 Task: Change the default commit message for squash merging to "Default to pull request title and description".
Action: Mouse moved to (1342, 207)
Screenshot: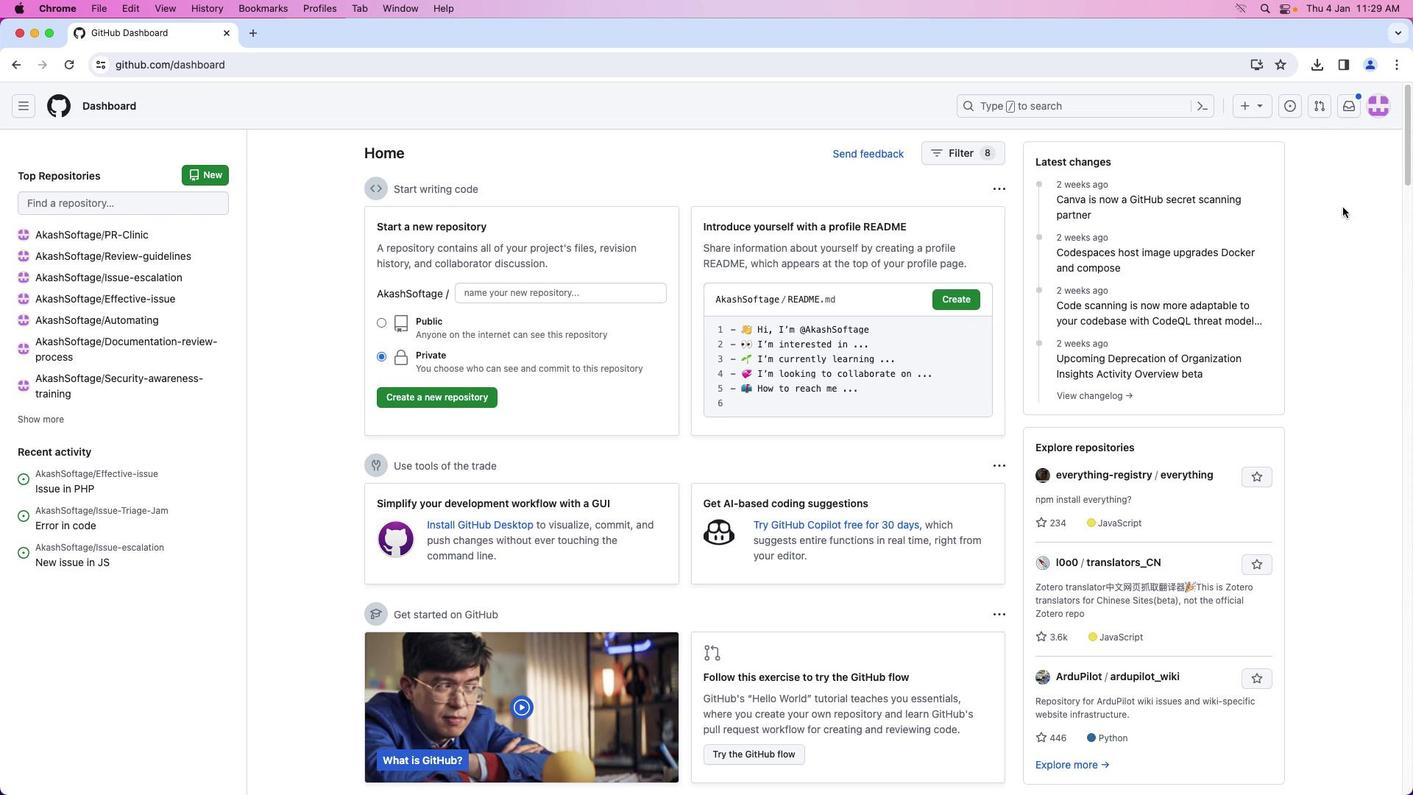 
Action: Mouse pressed left at (1342, 207)
Screenshot: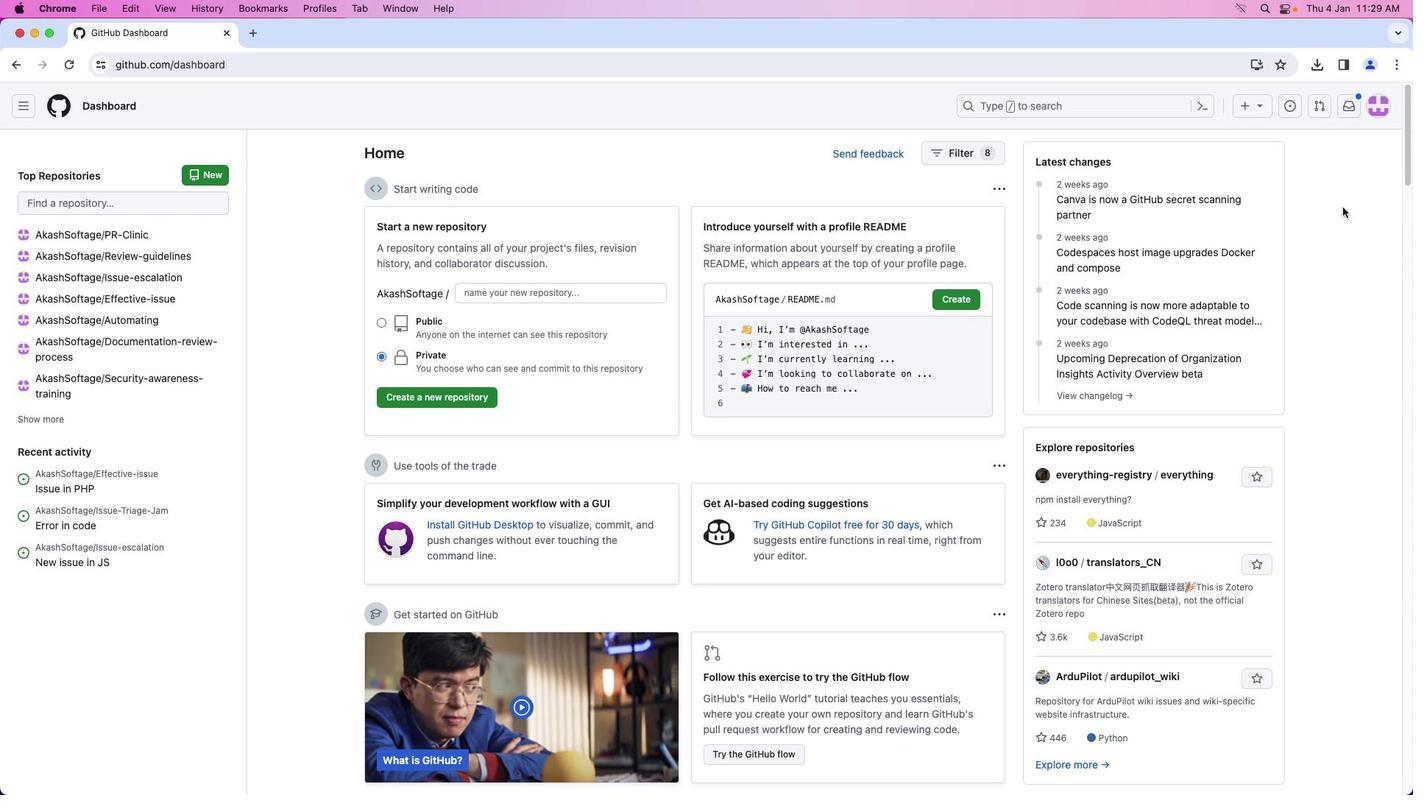 
Action: Mouse moved to (1367, 104)
Screenshot: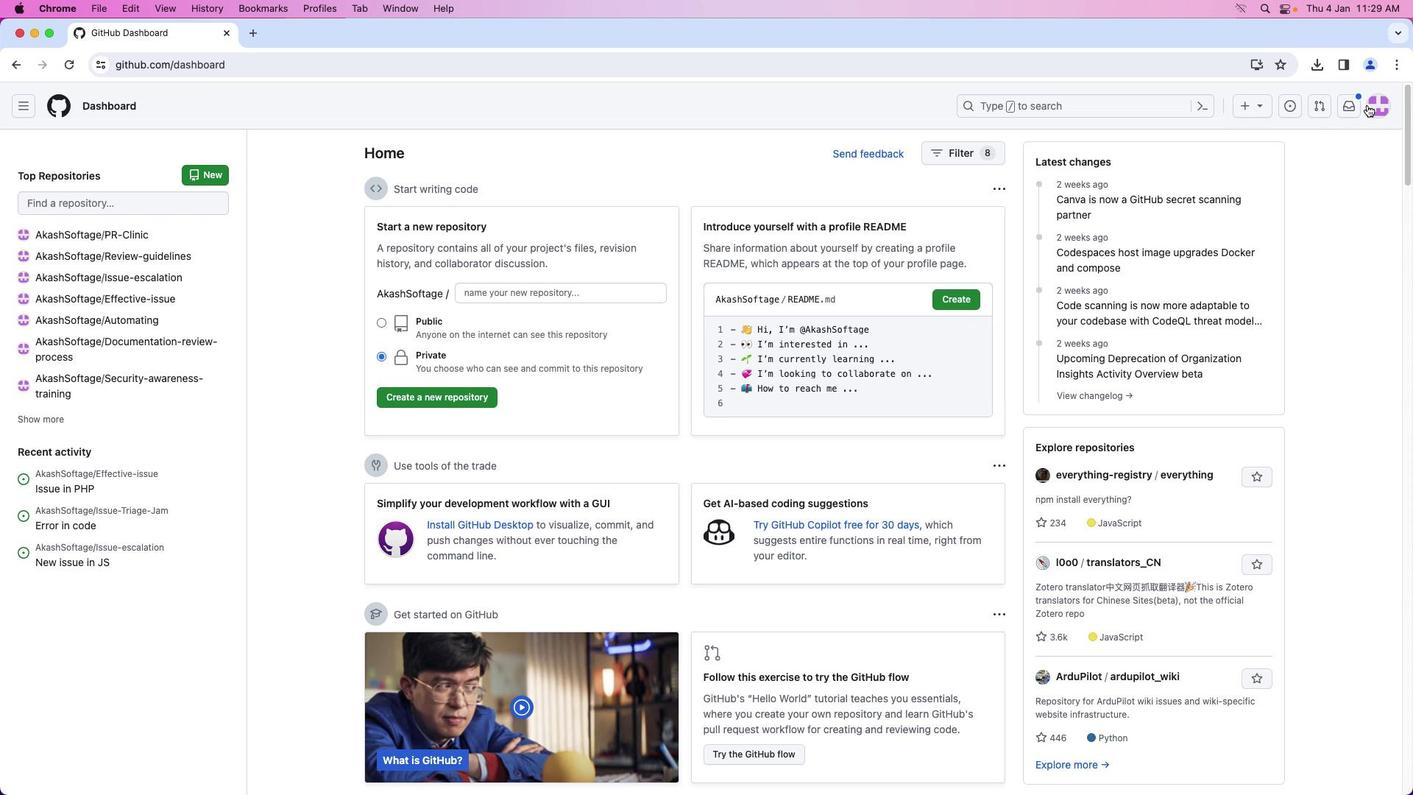 
Action: Mouse pressed left at (1367, 104)
Screenshot: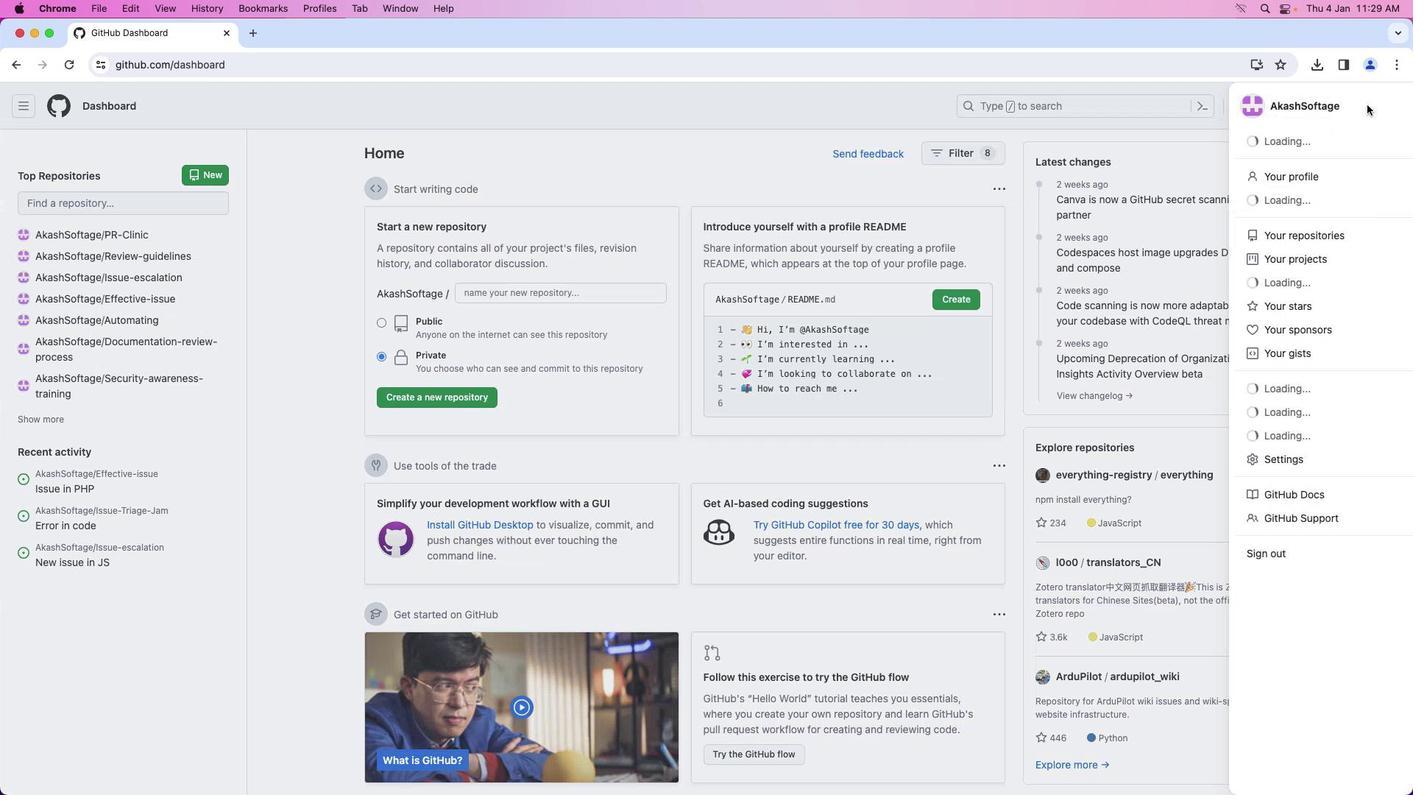 
Action: Mouse moved to (1323, 237)
Screenshot: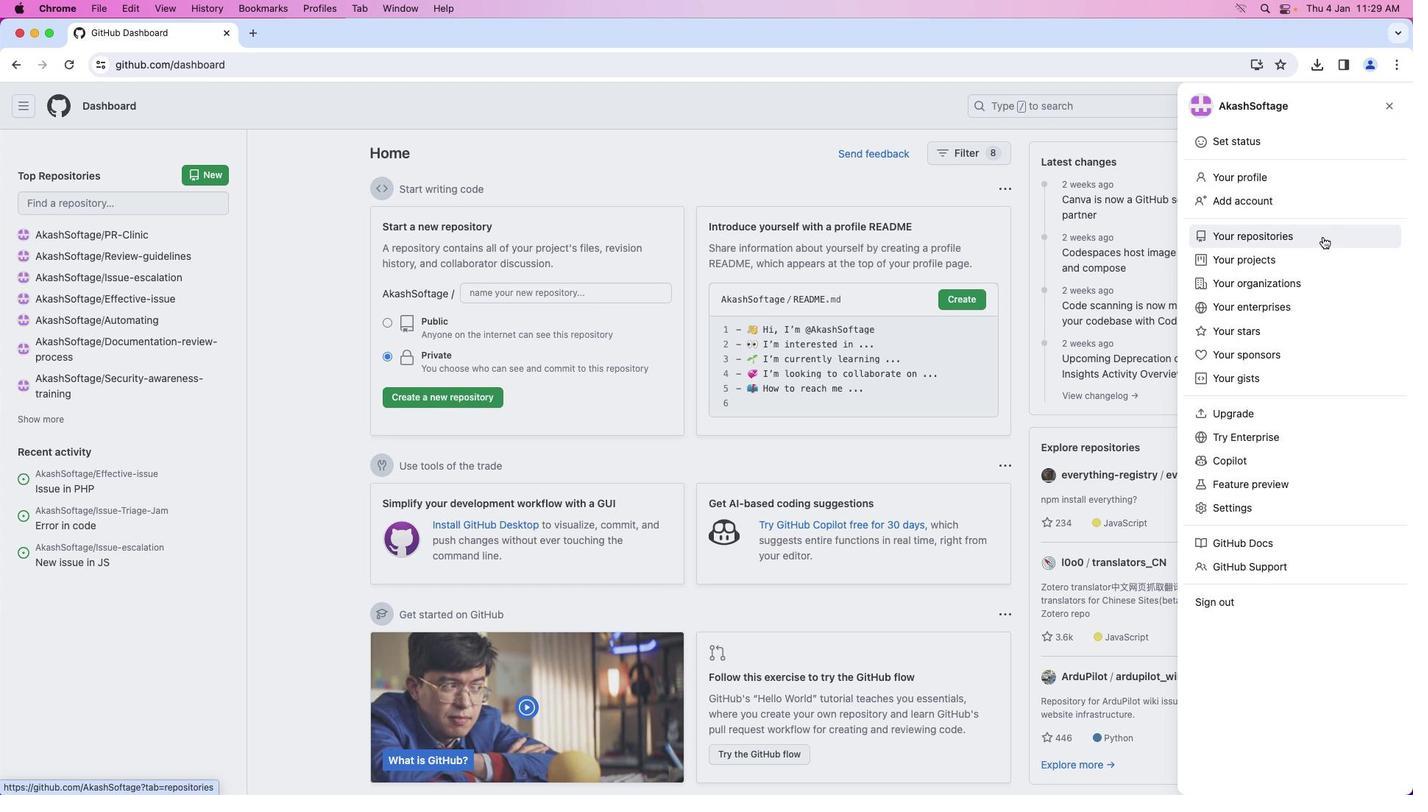 
Action: Mouse pressed left at (1323, 237)
Screenshot: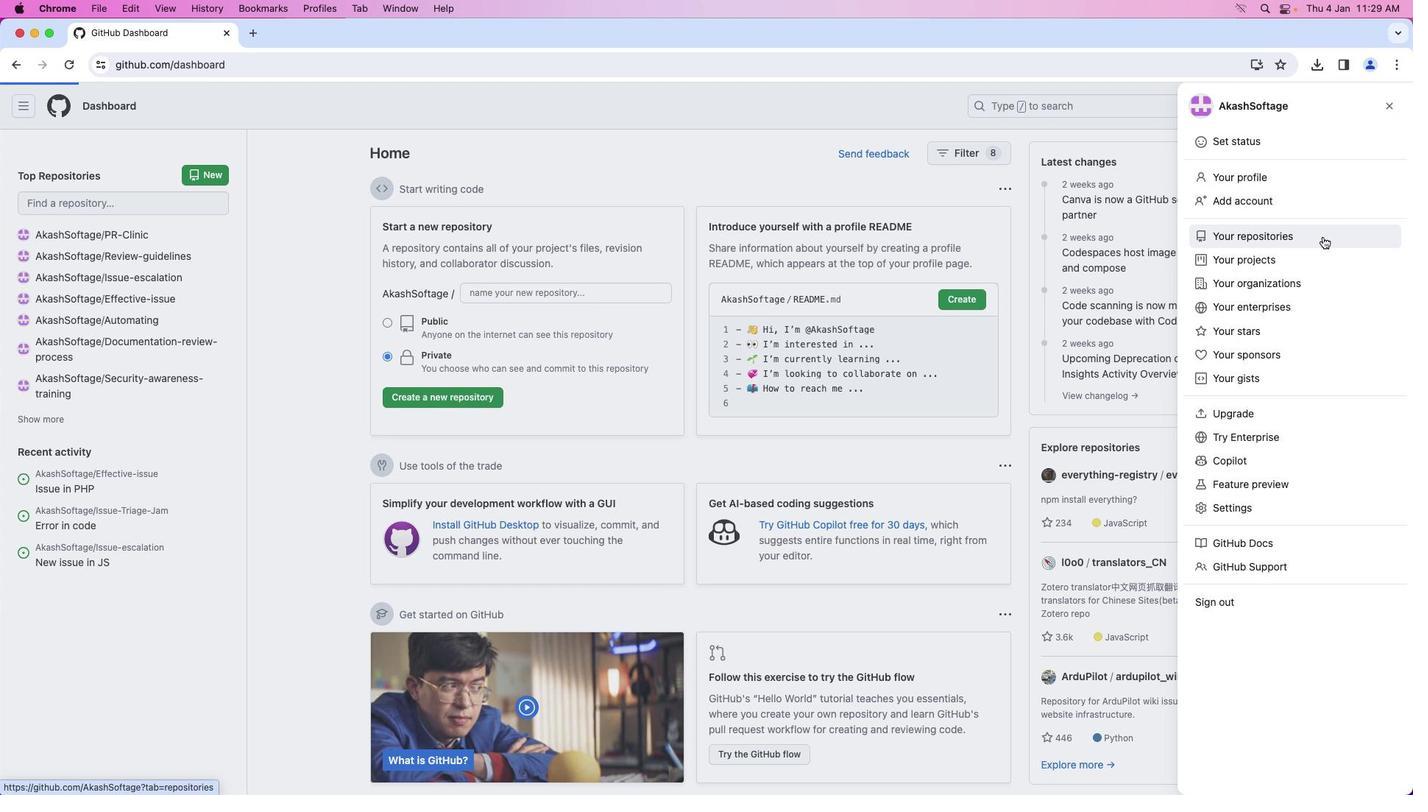
Action: Mouse moved to (490, 242)
Screenshot: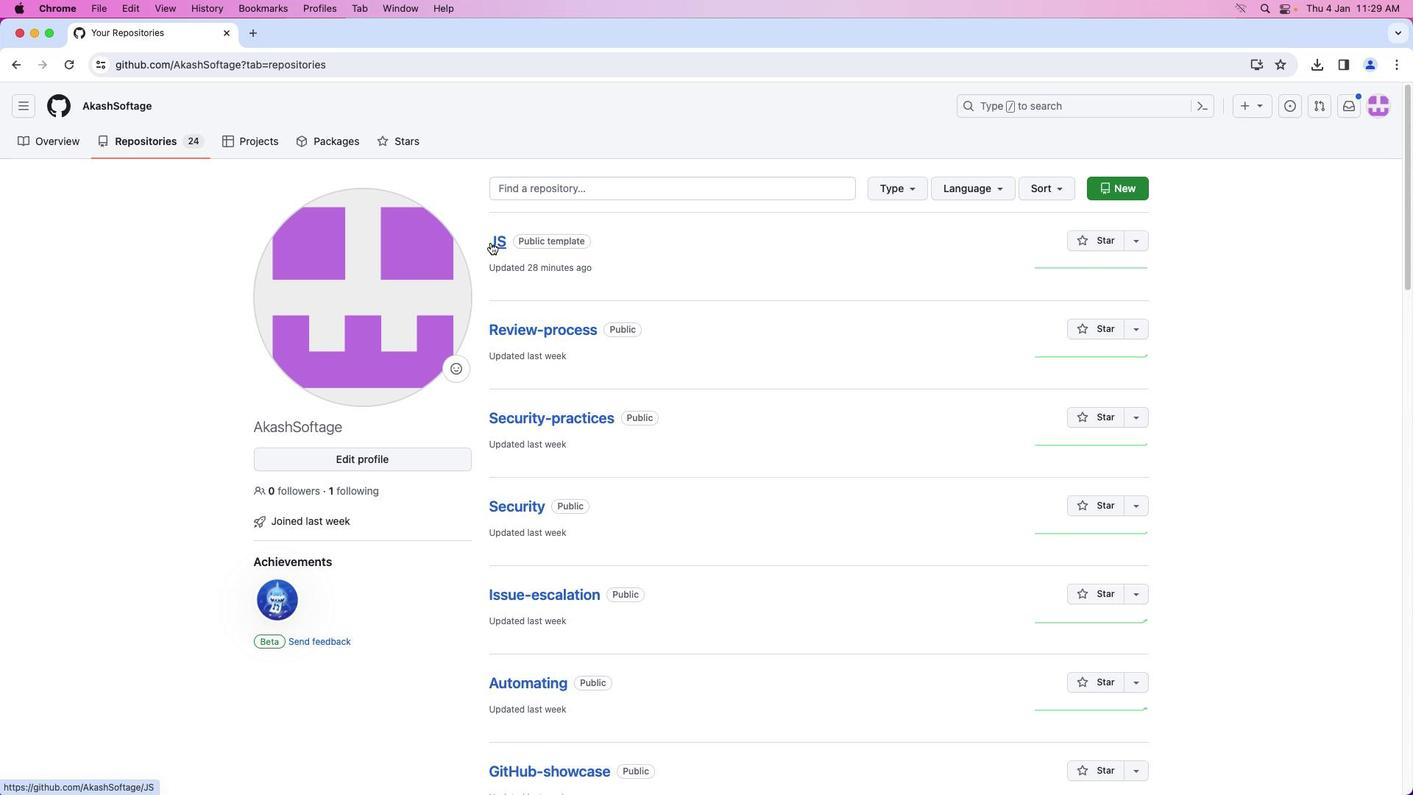 
Action: Mouse pressed left at (490, 242)
Screenshot: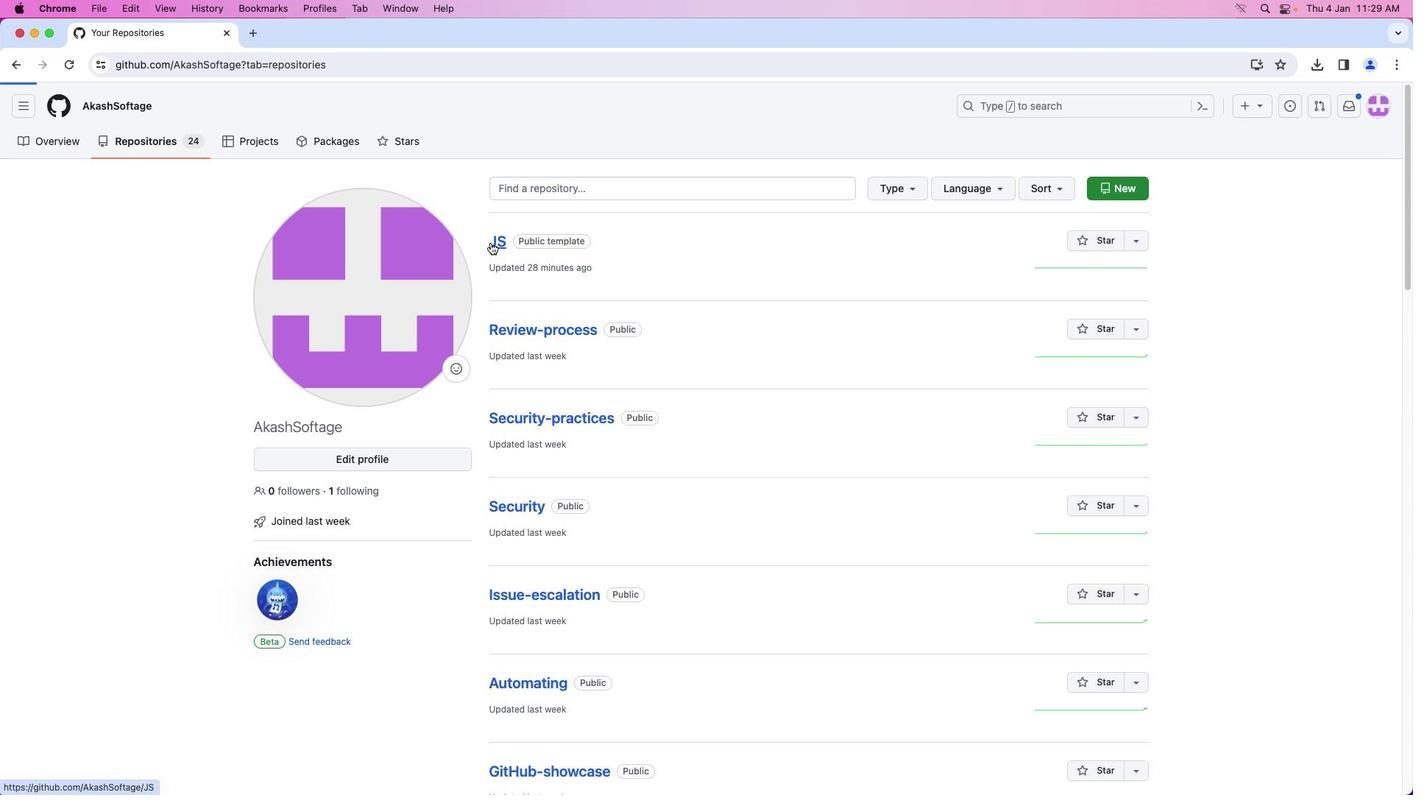
Action: Mouse moved to (725, 139)
Screenshot: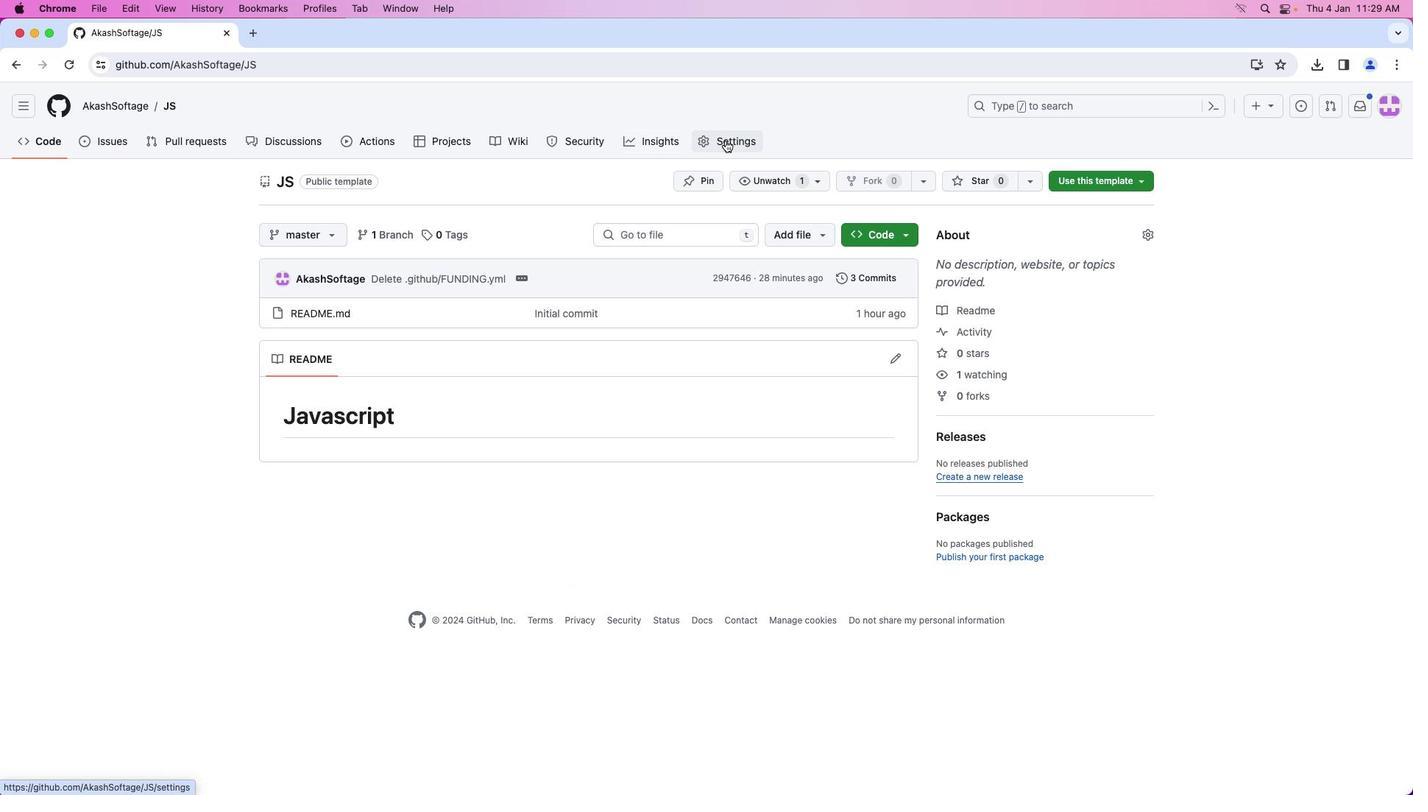 
Action: Mouse pressed left at (725, 139)
Screenshot: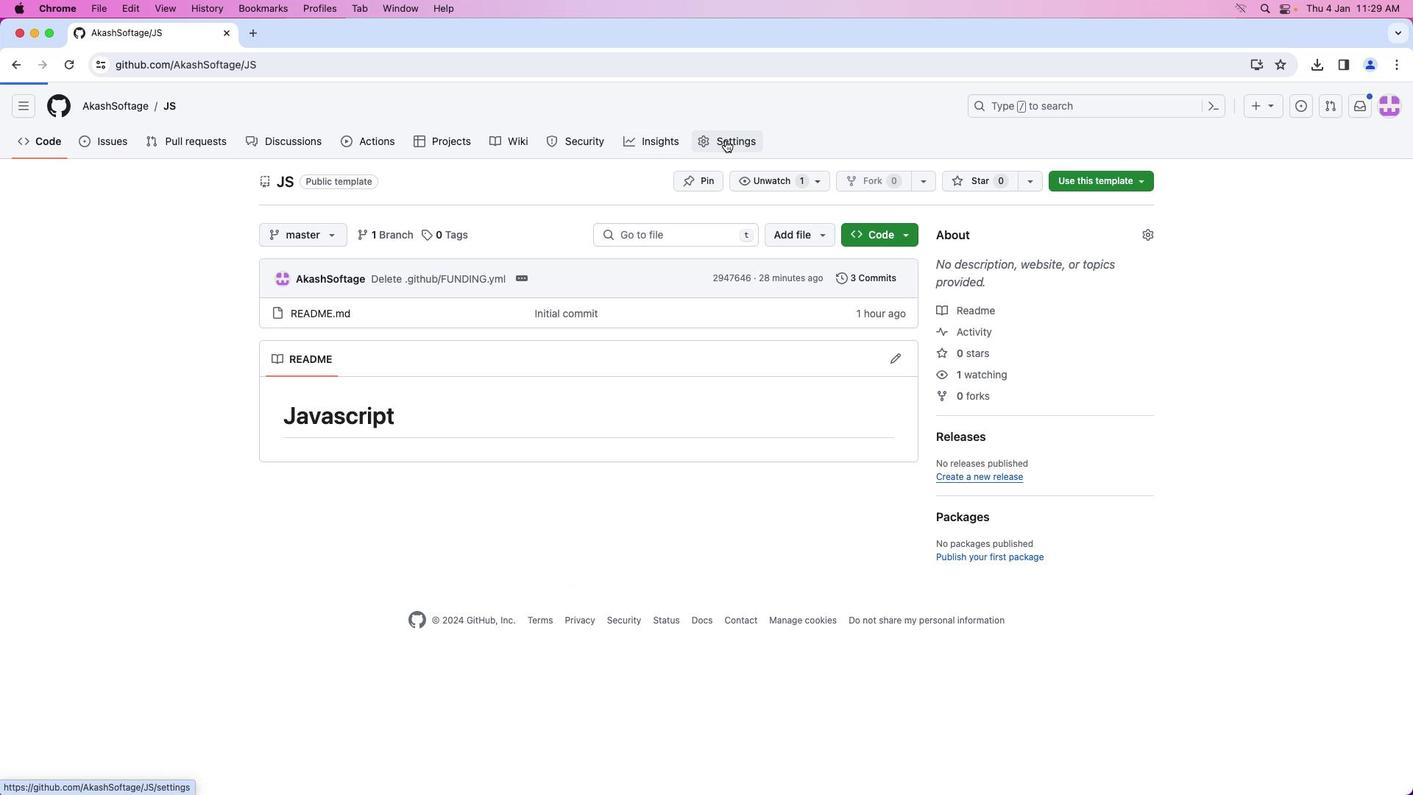
Action: Mouse moved to (586, 268)
Screenshot: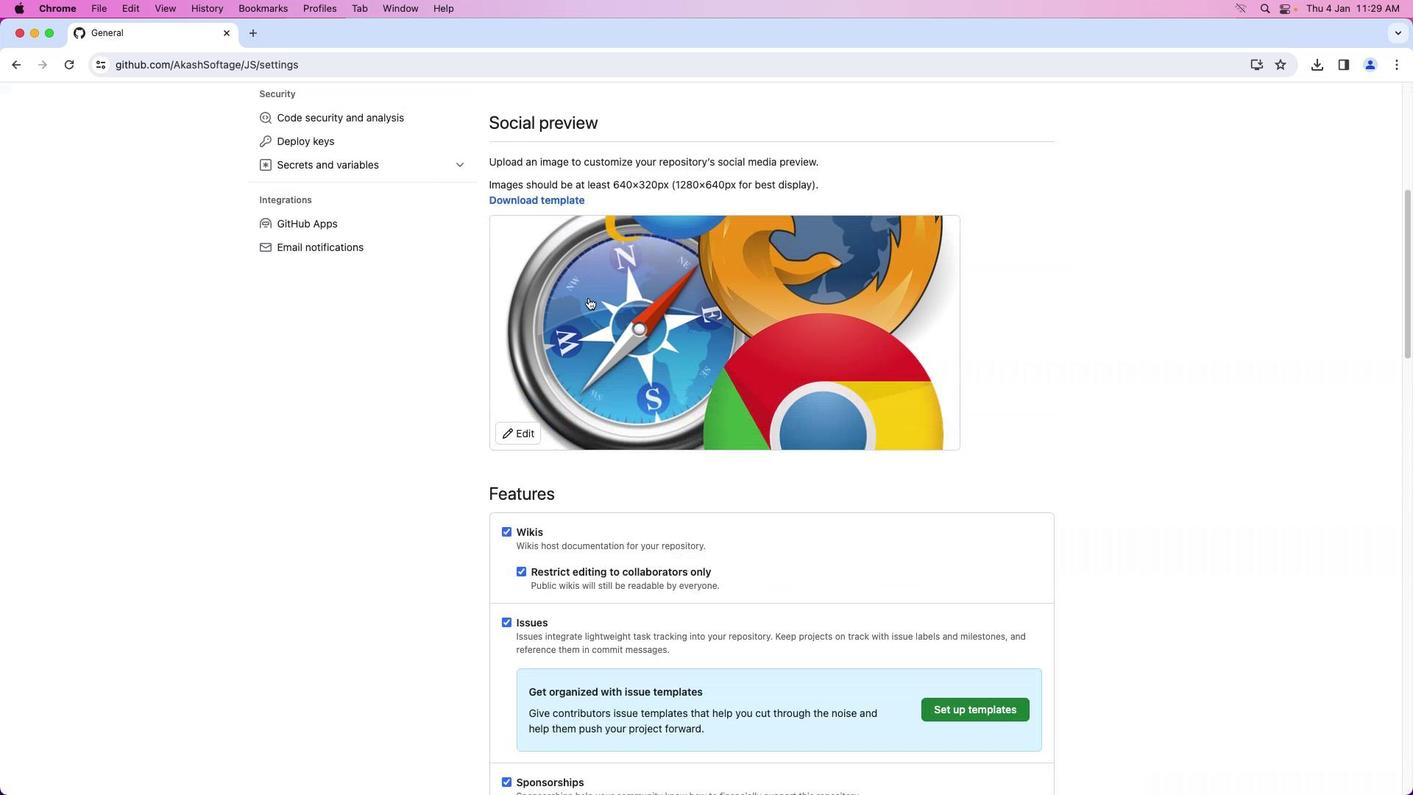 
Action: Mouse scrolled (586, 268) with delta (0, 0)
Screenshot: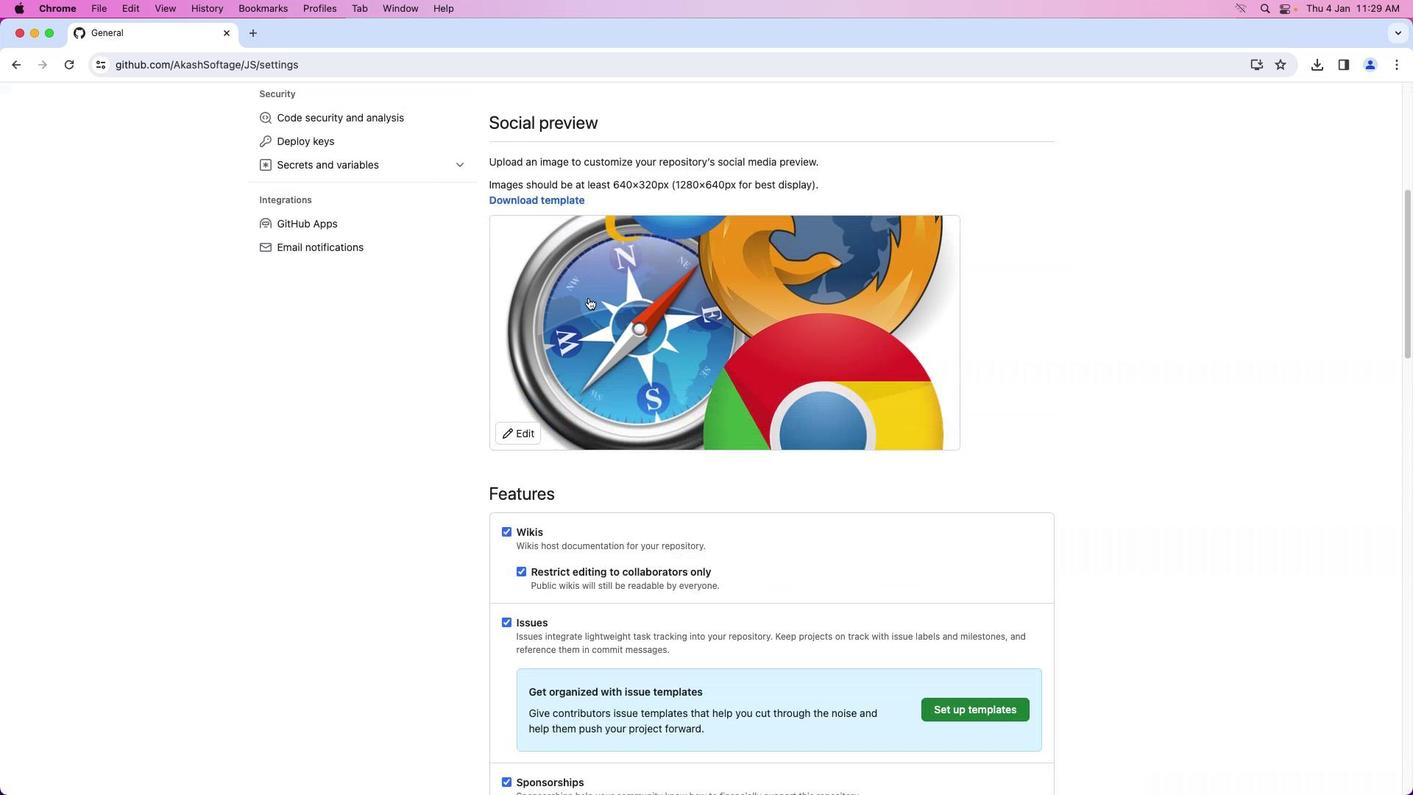 
Action: Mouse moved to (589, 280)
Screenshot: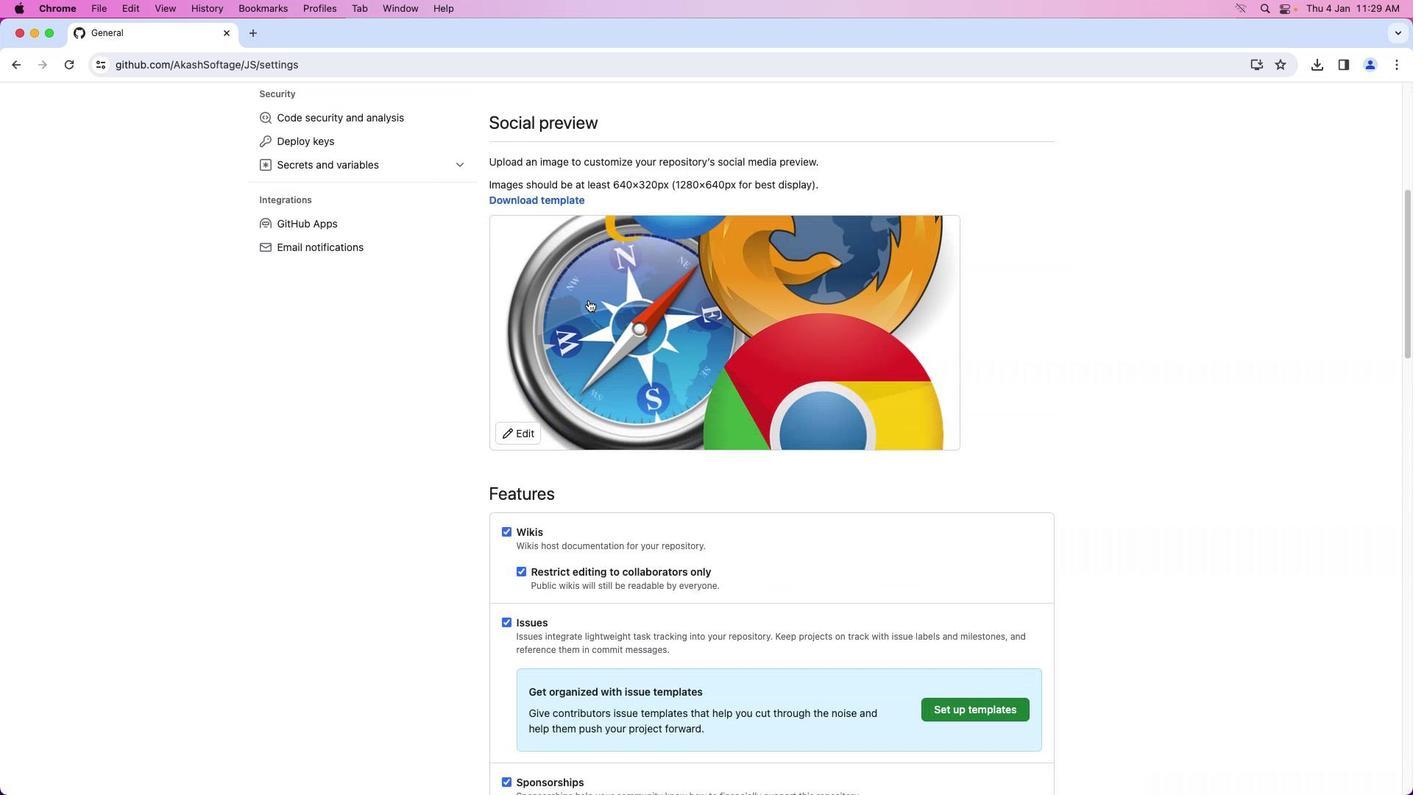 
Action: Mouse scrolled (589, 280) with delta (0, 0)
Screenshot: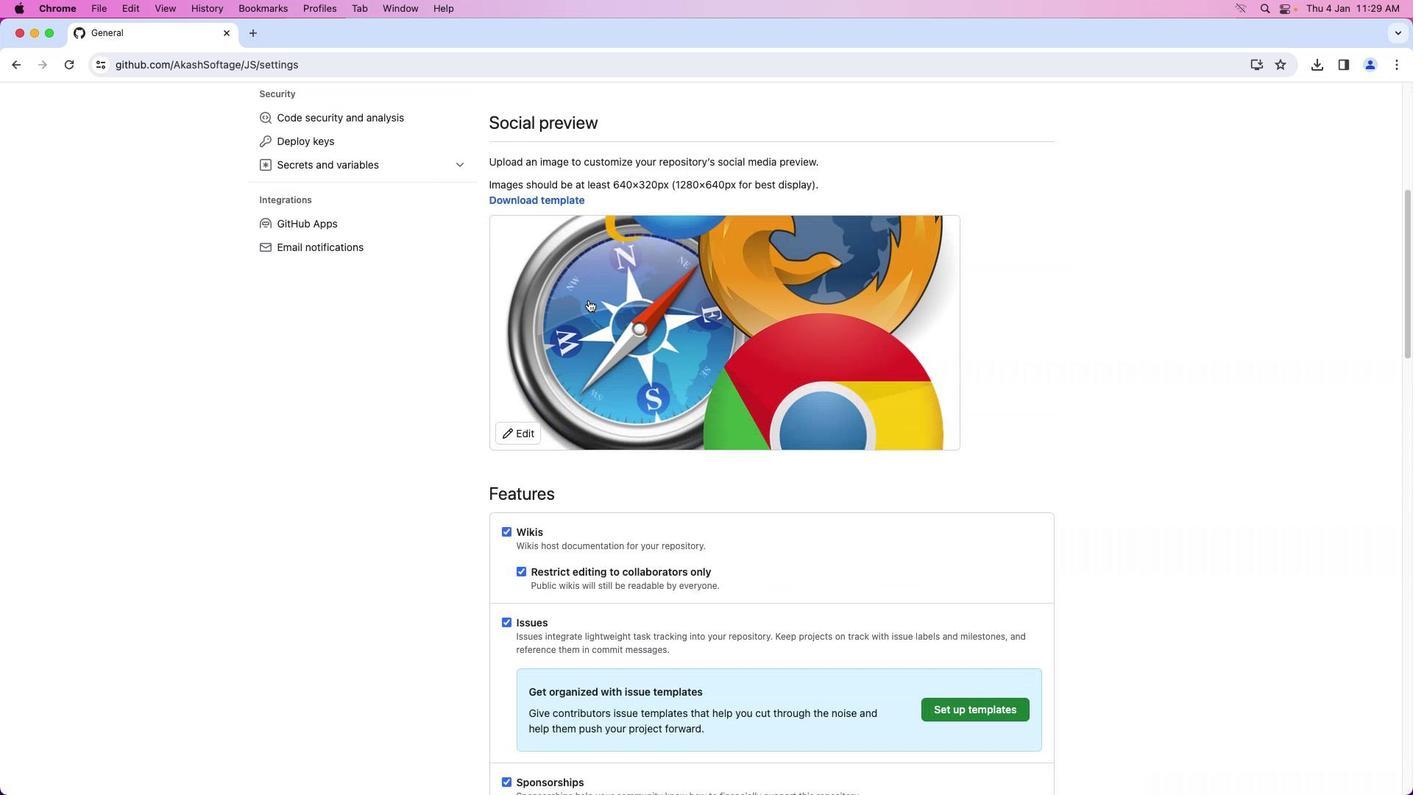 
Action: Mouse moved to (589, 281)
Screenshot: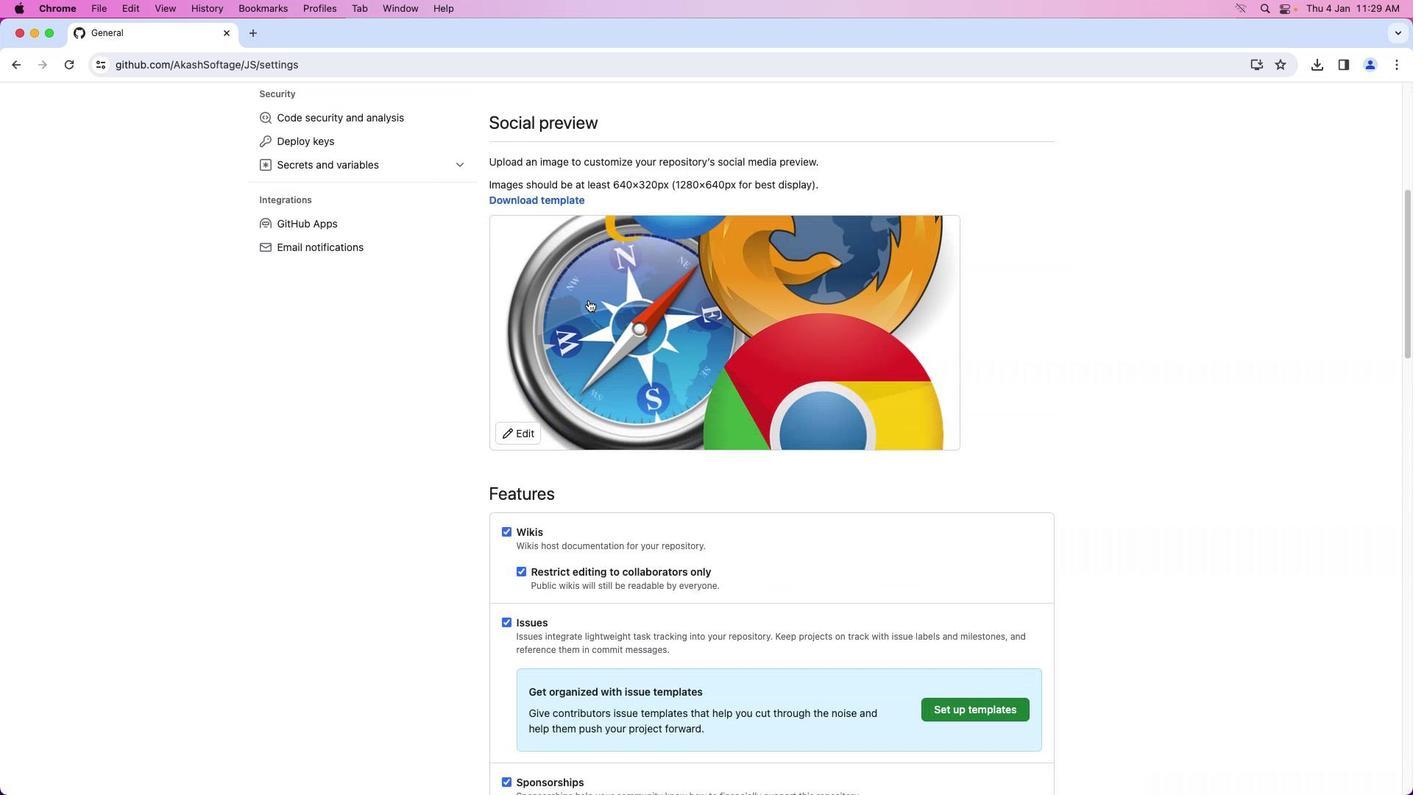 
Action: Mouse scrolled (589, 281) with delta (0, -2)
Screenshot: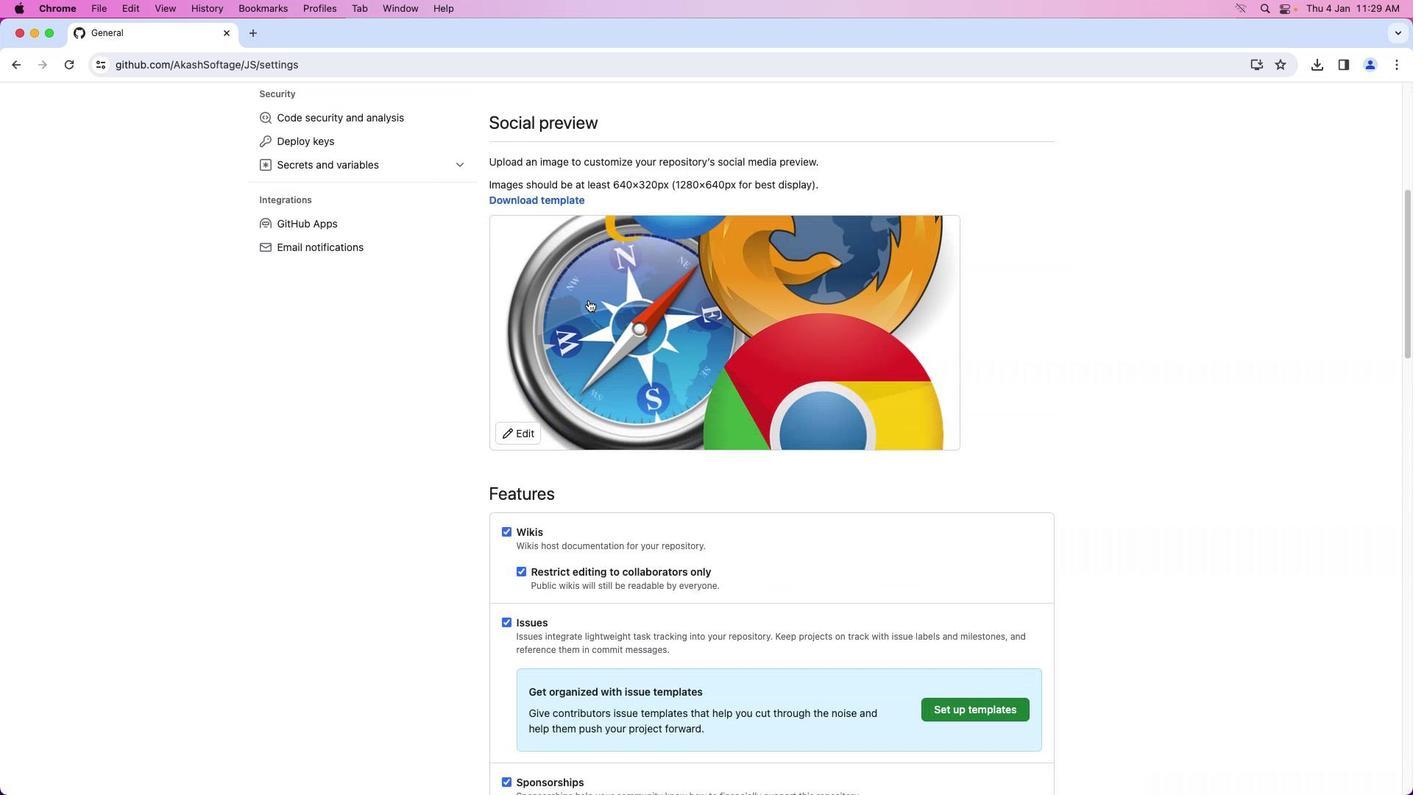 
Action: Mouse moved to (589, 281)
Screenshot: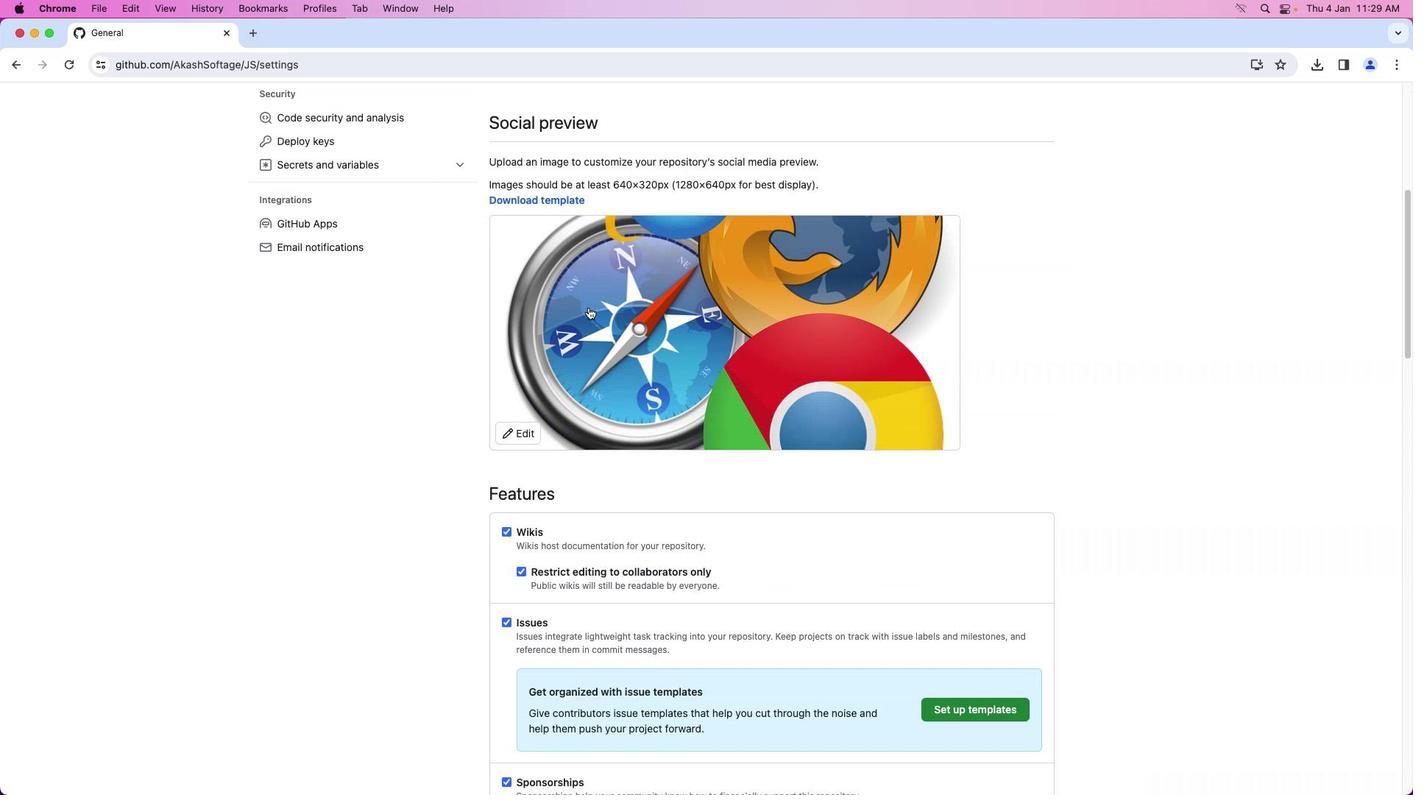 
Action: Mouse scrolled (589, 281) with delta (0, -2)
Screenshot: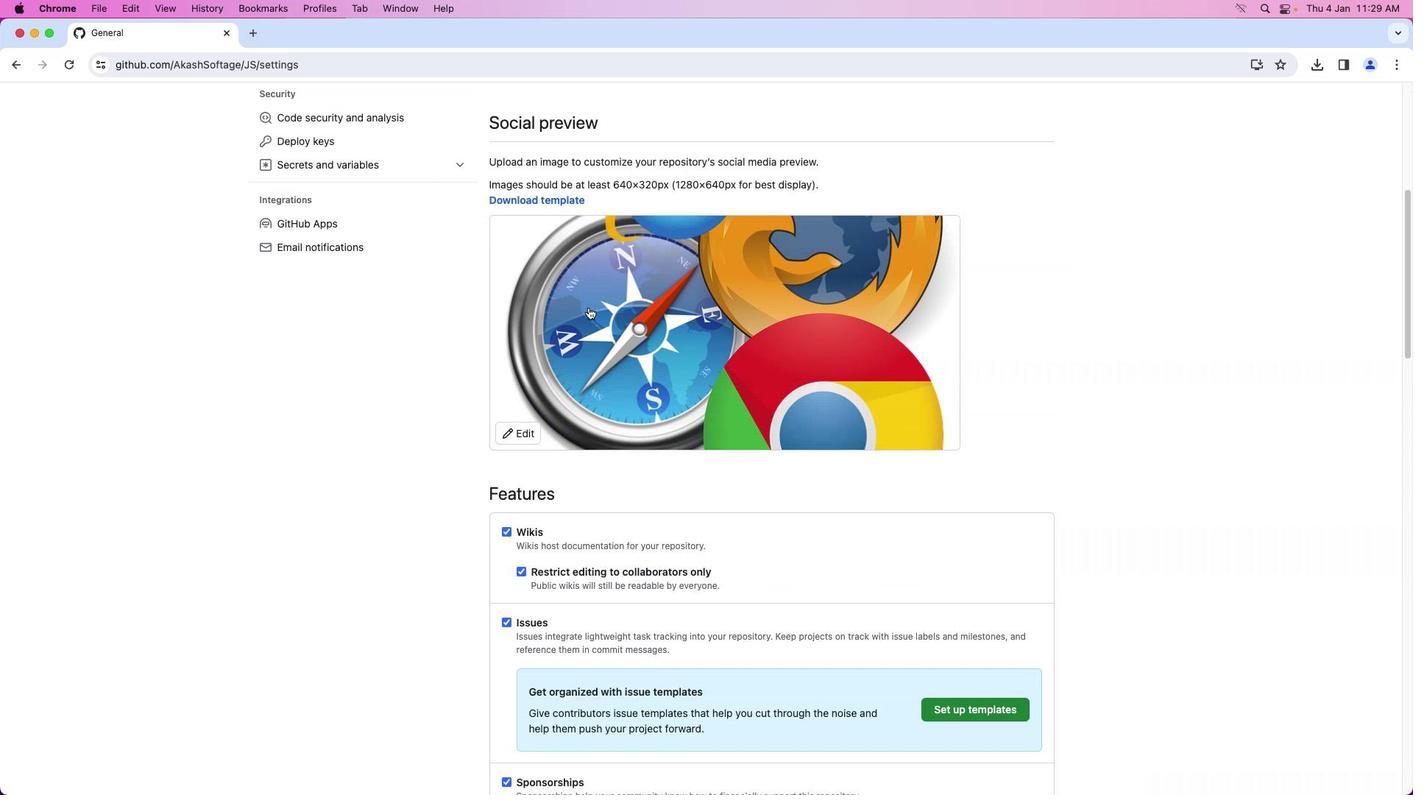 
Action: Mouse moved to (589, 281)
Screenshot: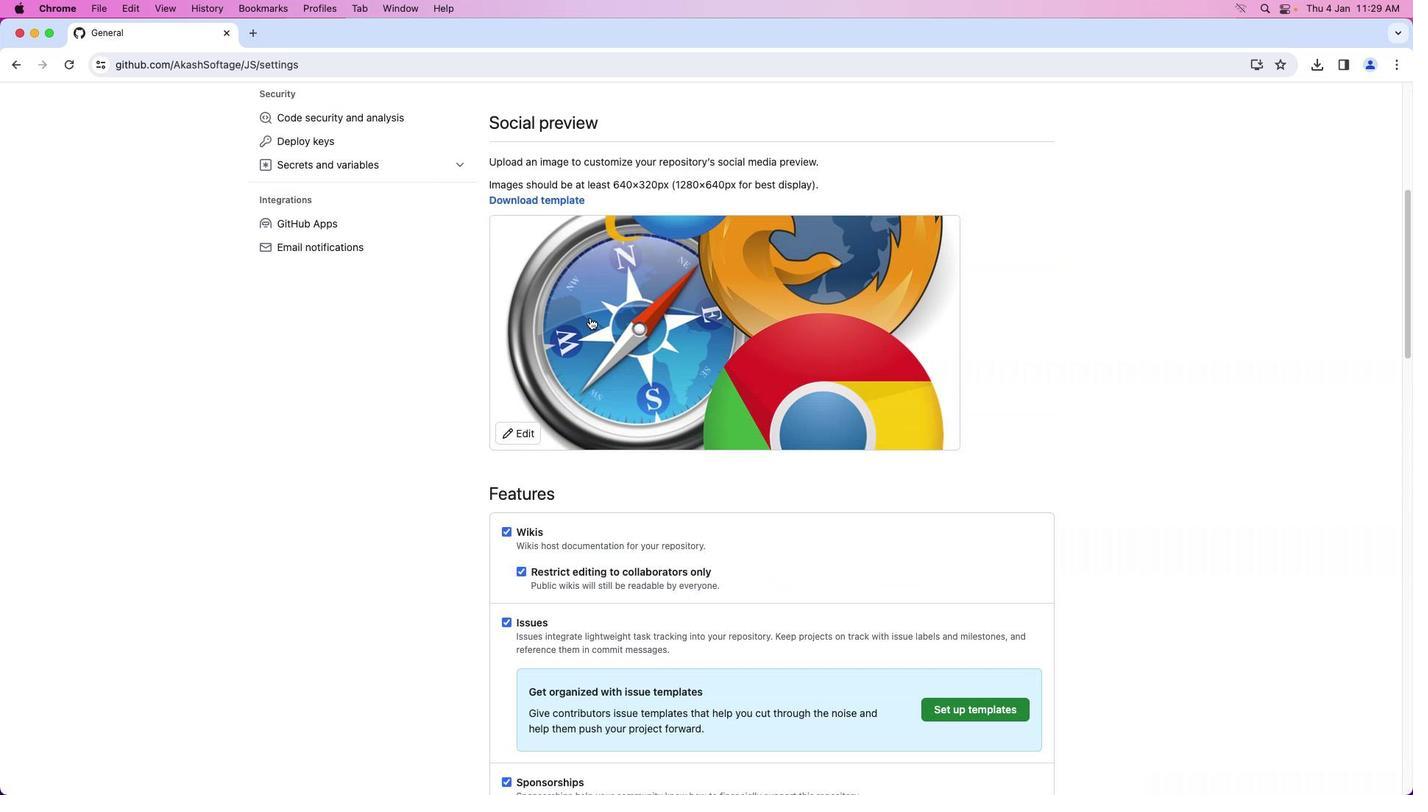 
Action: Mouse scrolled (589, 281) with delta (0, -3)
Screenshot: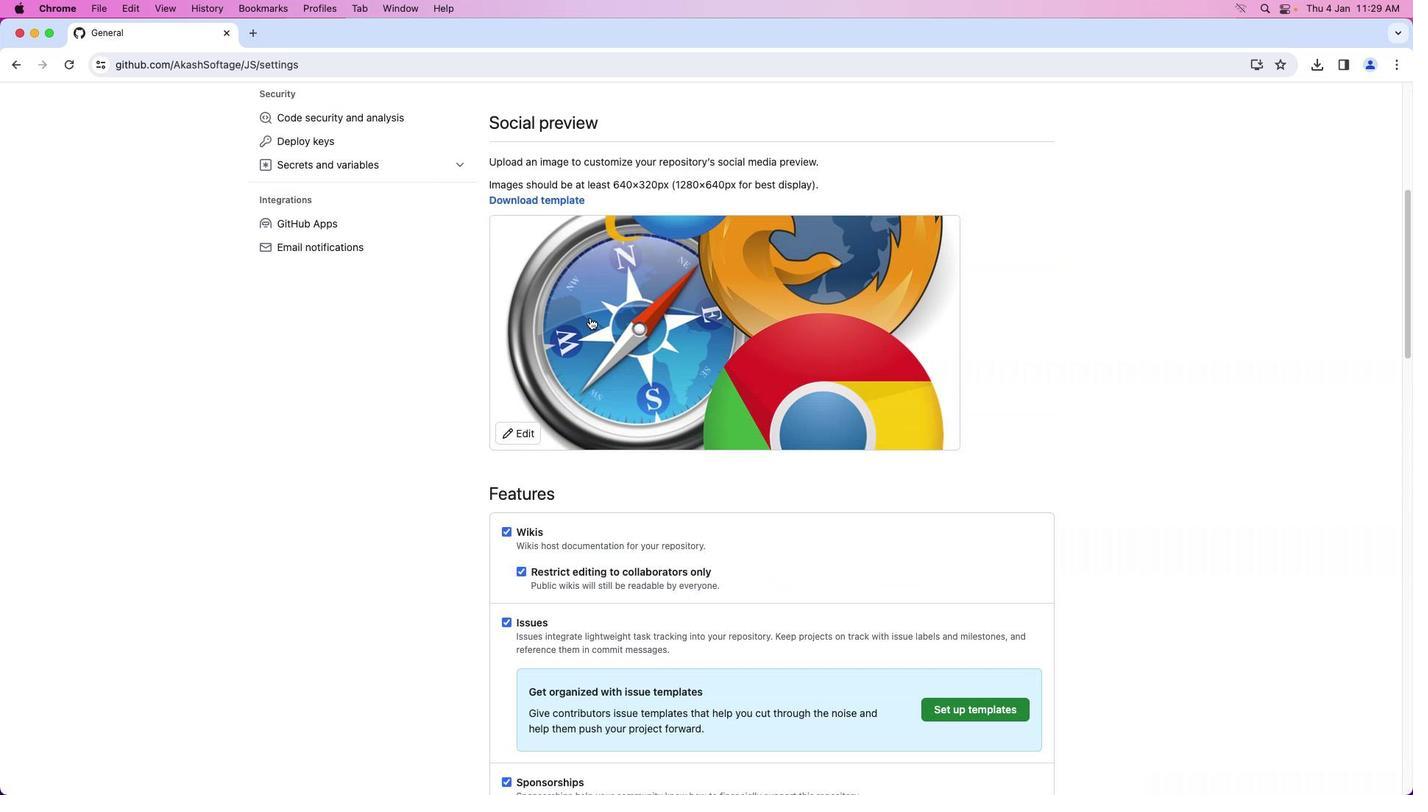 
Action: Mouse moved to (605, 346)
Screenshot: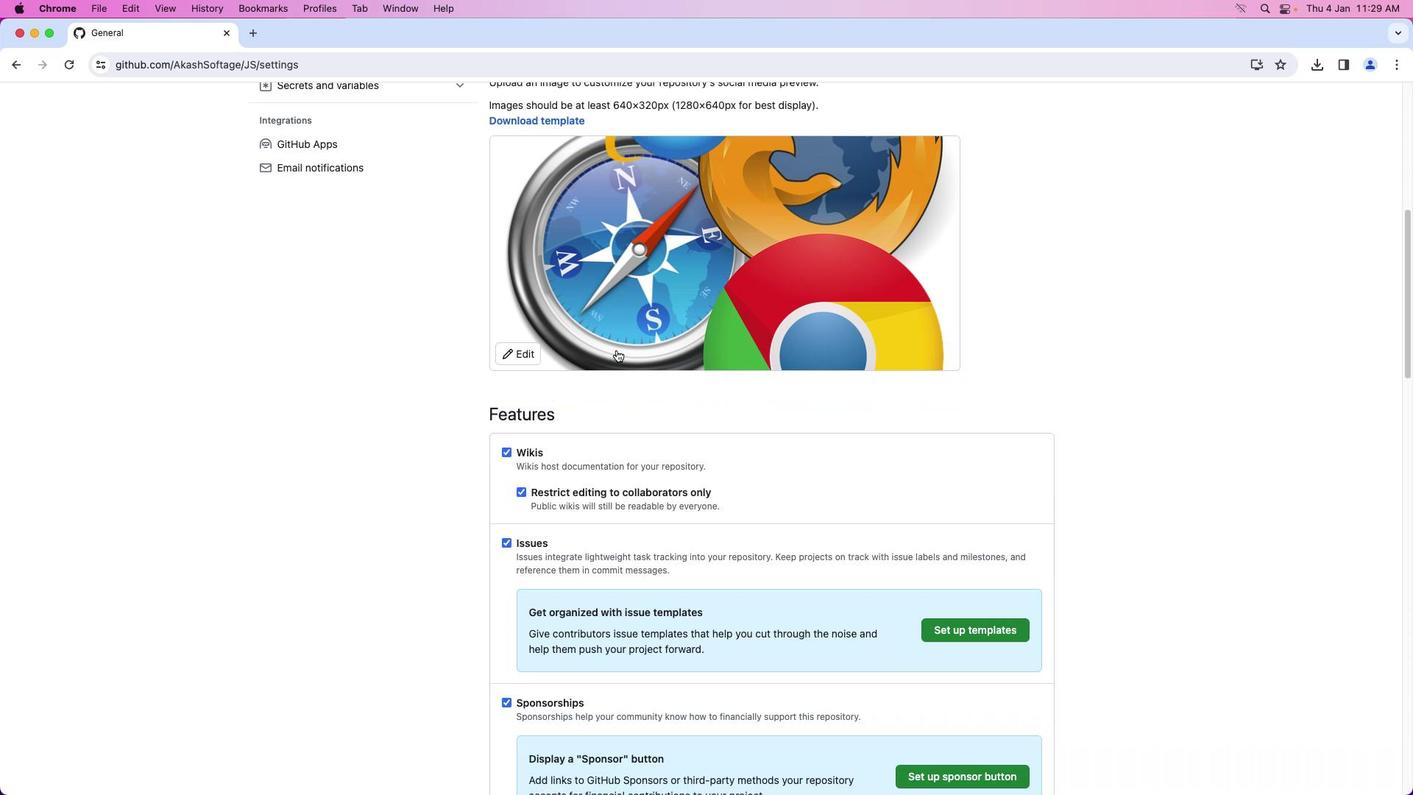 
Action: Mouse scrolled (605, 346) with delta (0, 0)
Screenshot: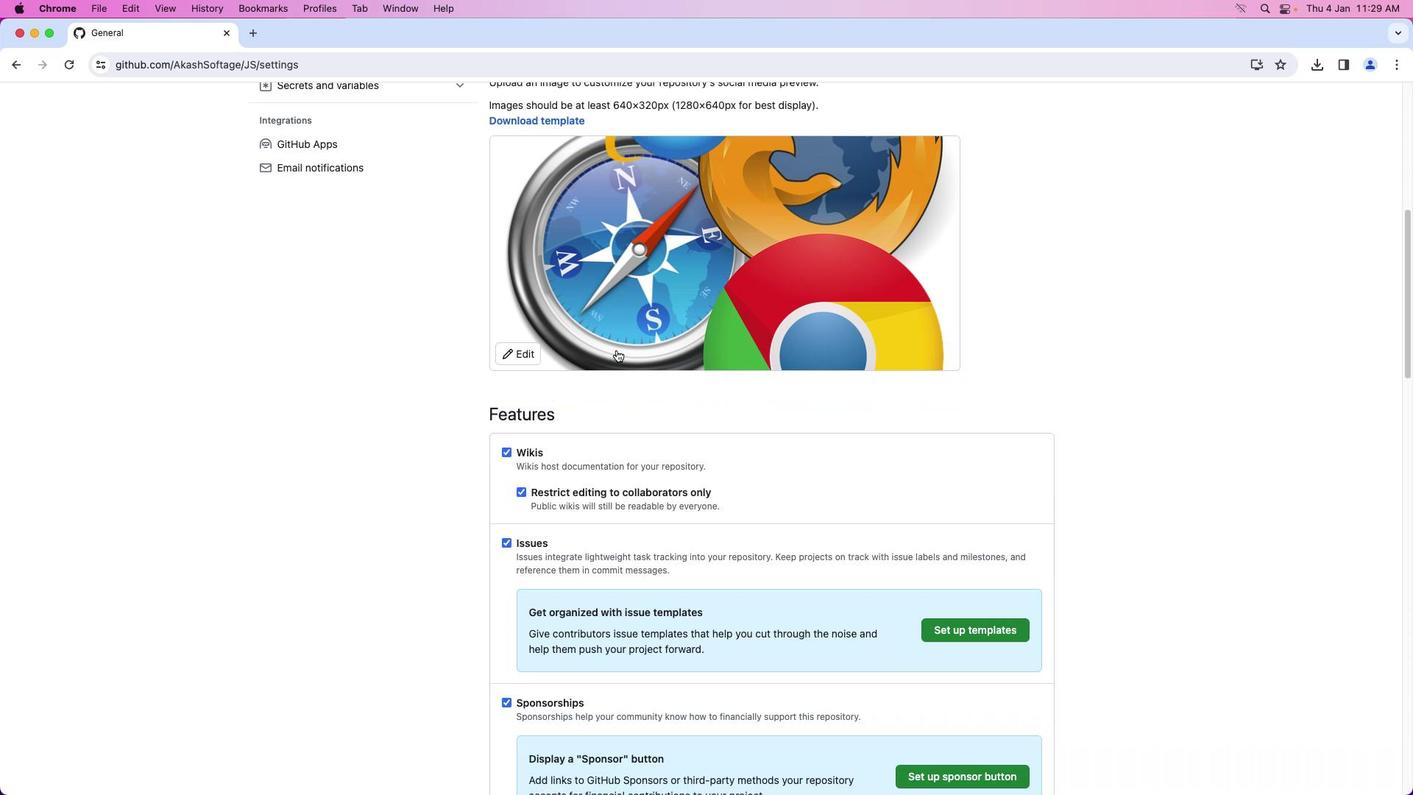 
Action: Mouse moved to (610, 349)
Screenshot: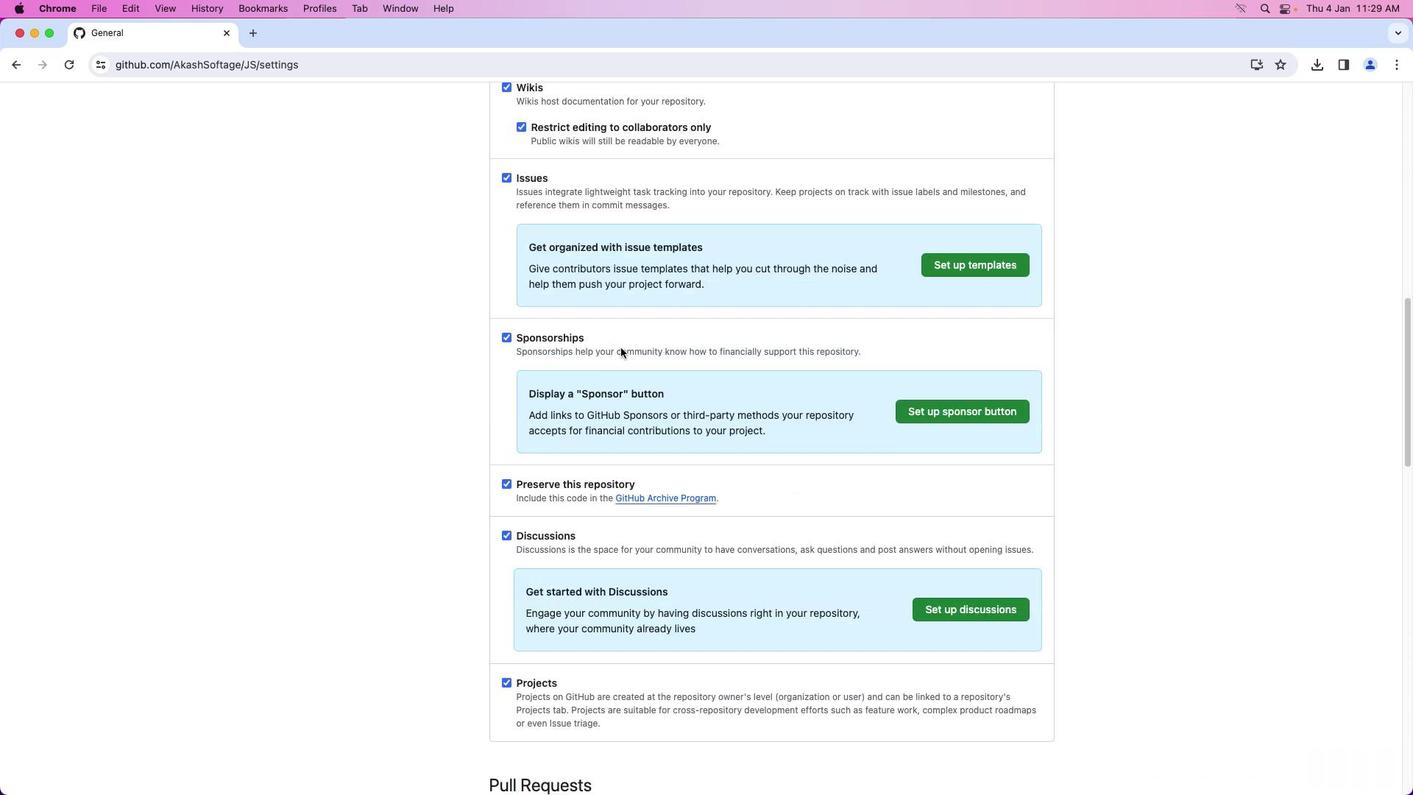 
Action: Mouse scrolled (610, 349) with delta (0, 0)
Screenshot: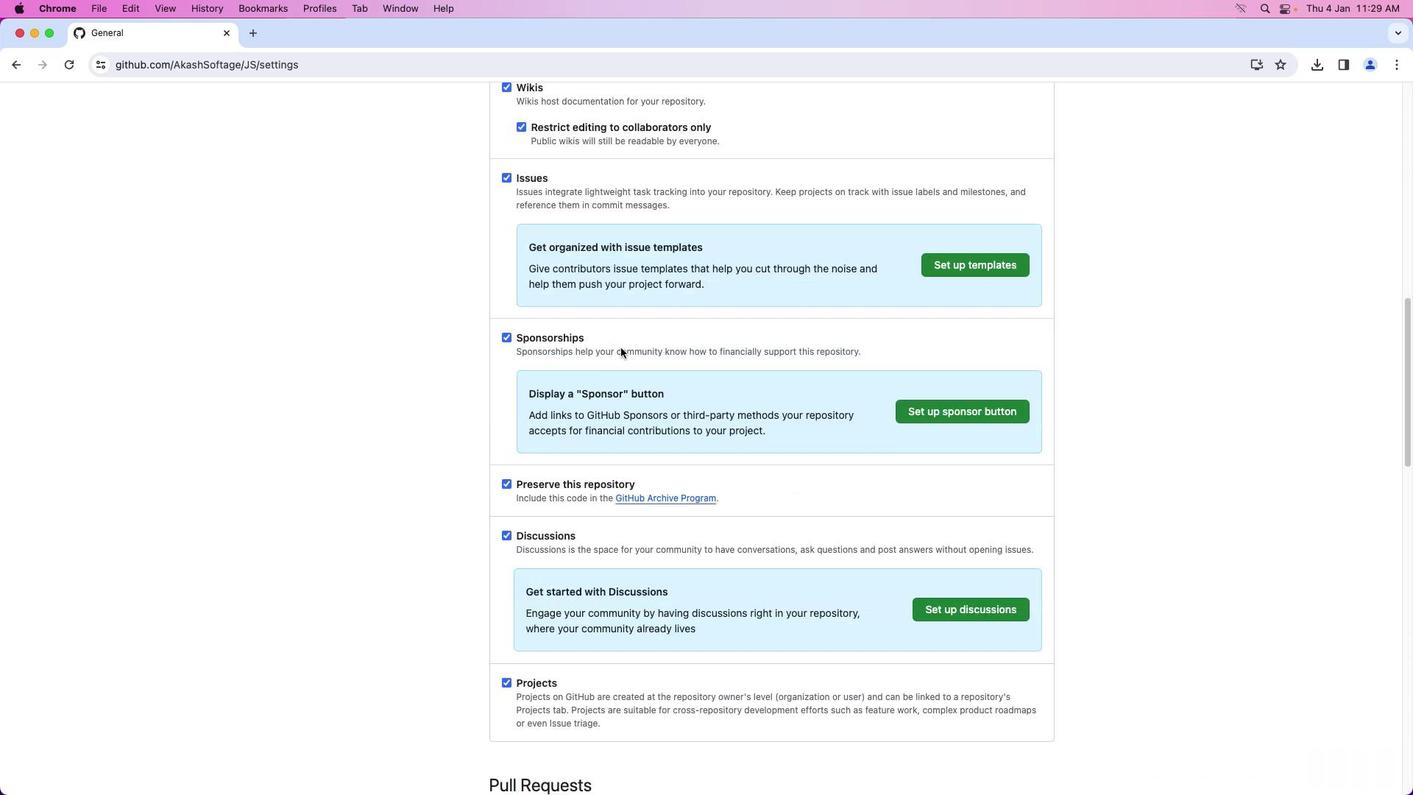 
Action: Mouse moved to (614, 349)
Screenshot: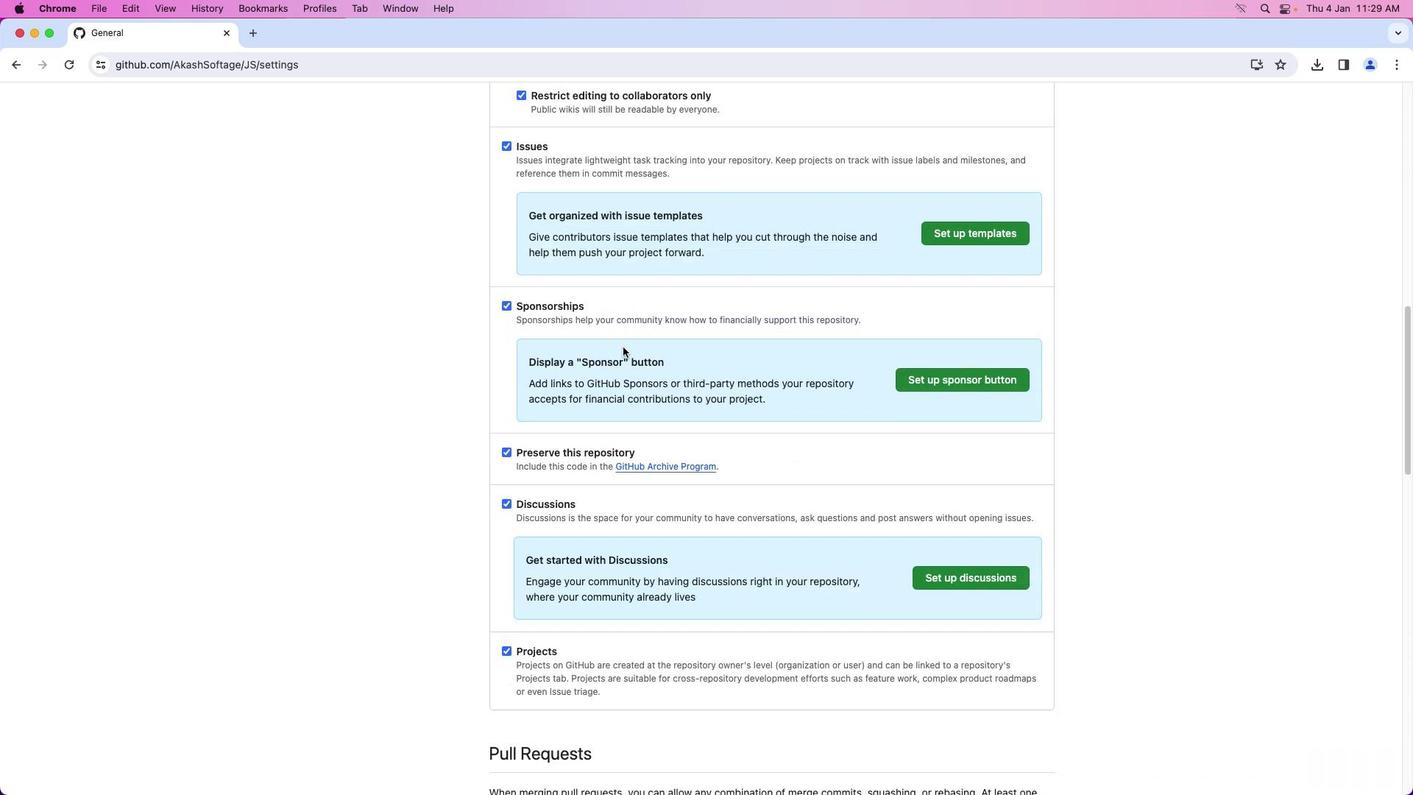 
Action: Mouse scrolled (614, 349) with delta (0, -1)
Screenshot: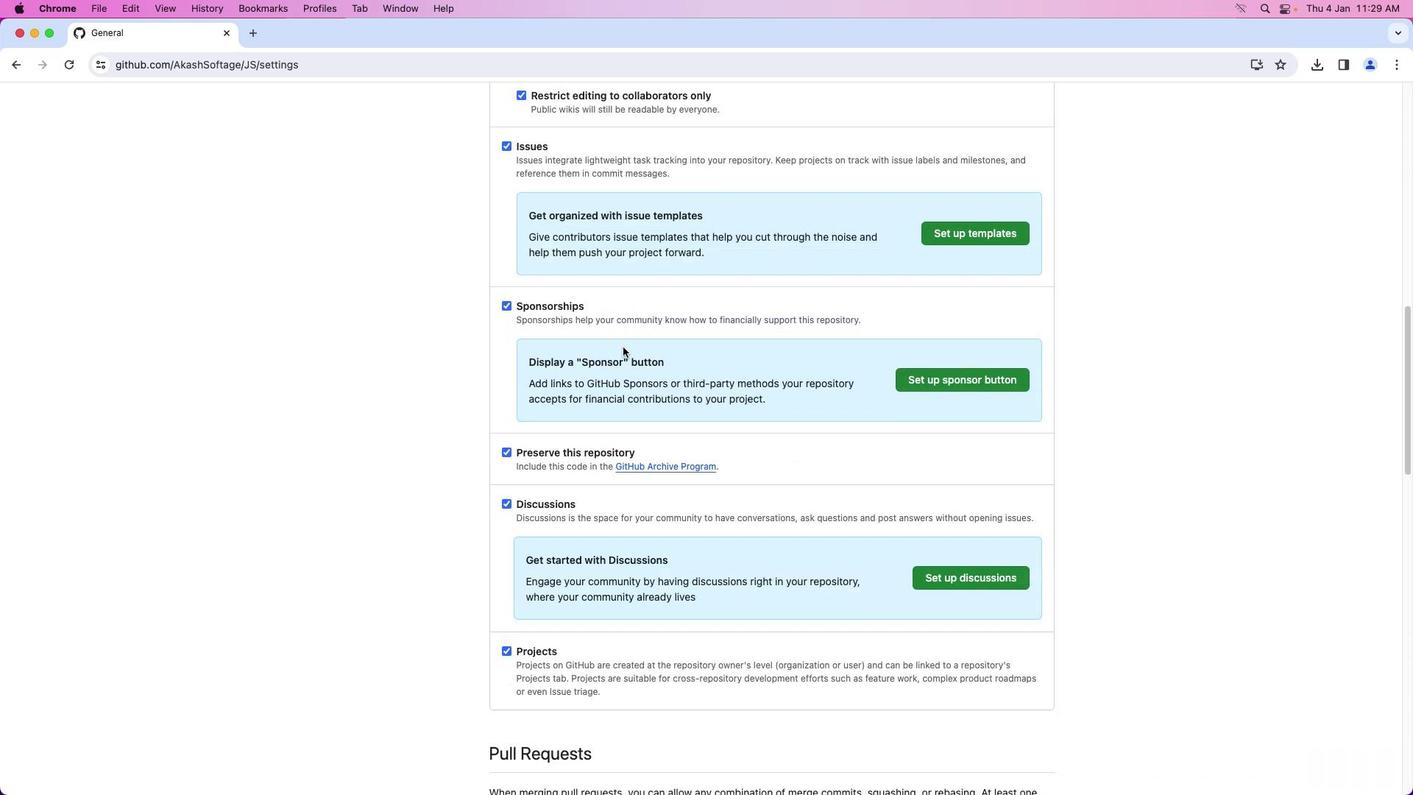 
Action: Mouse moved to (615, 349)
Screenshot: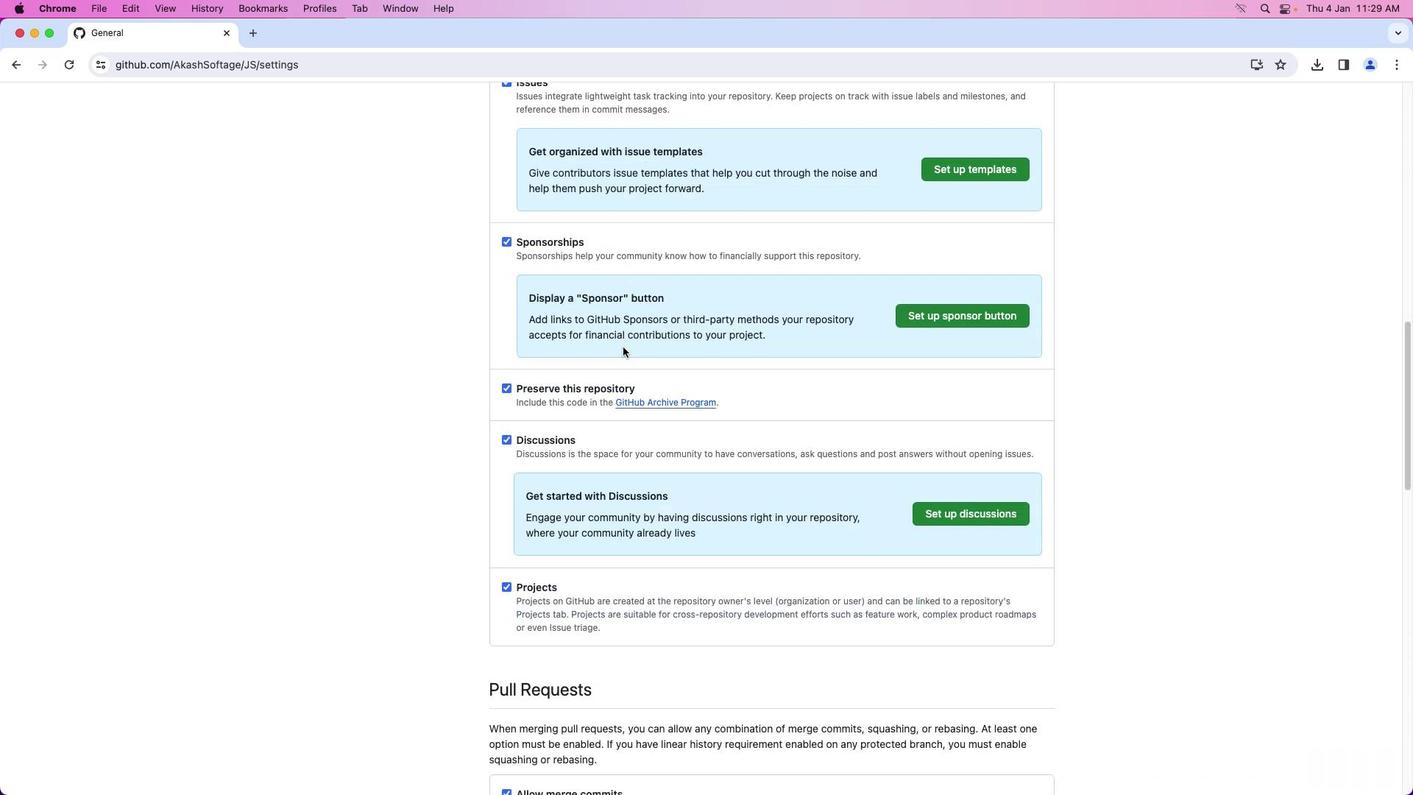 
Action: Mouse scrolled (615, 349) with delta (0, -2)
Screenshot: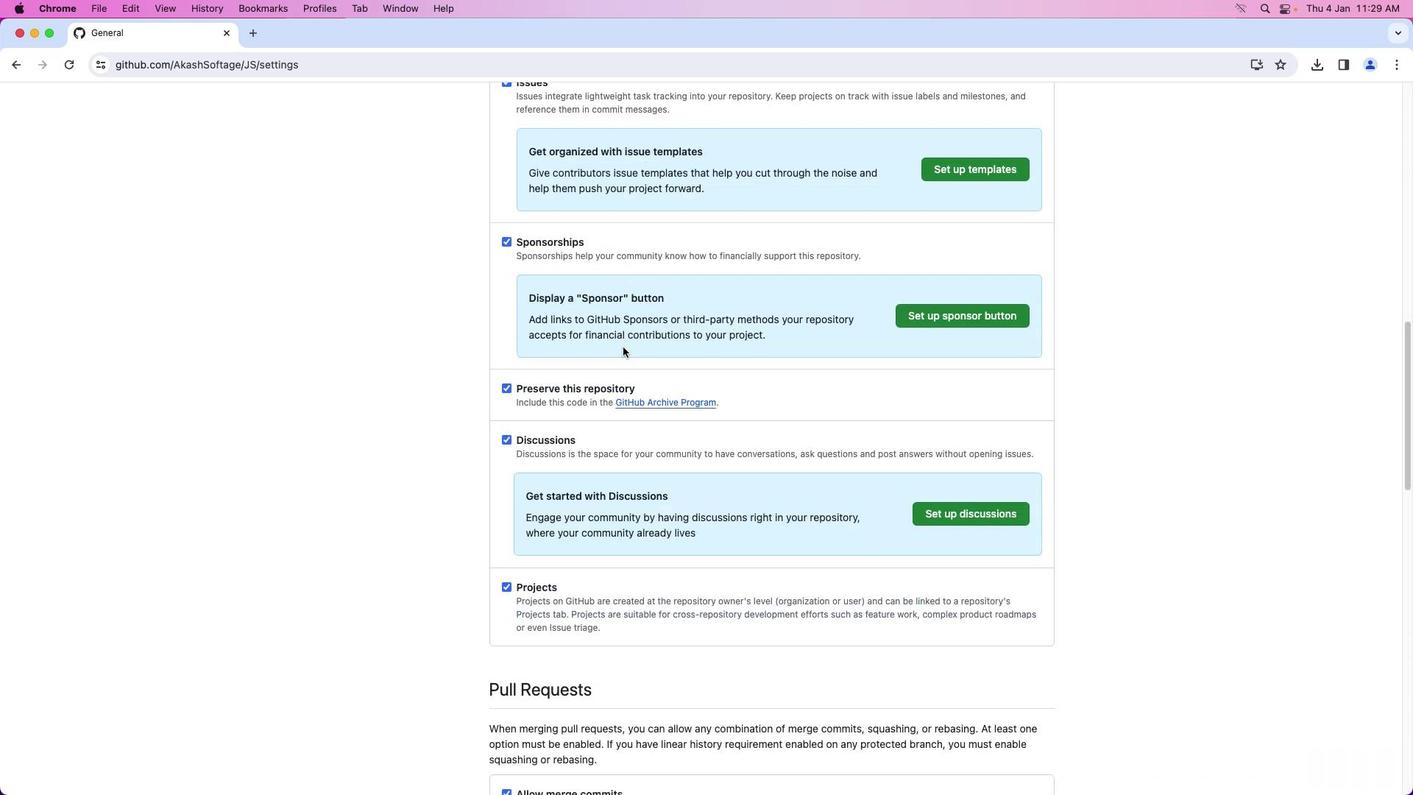 
Action: Mouse moved to (616, 349)
Screenshot: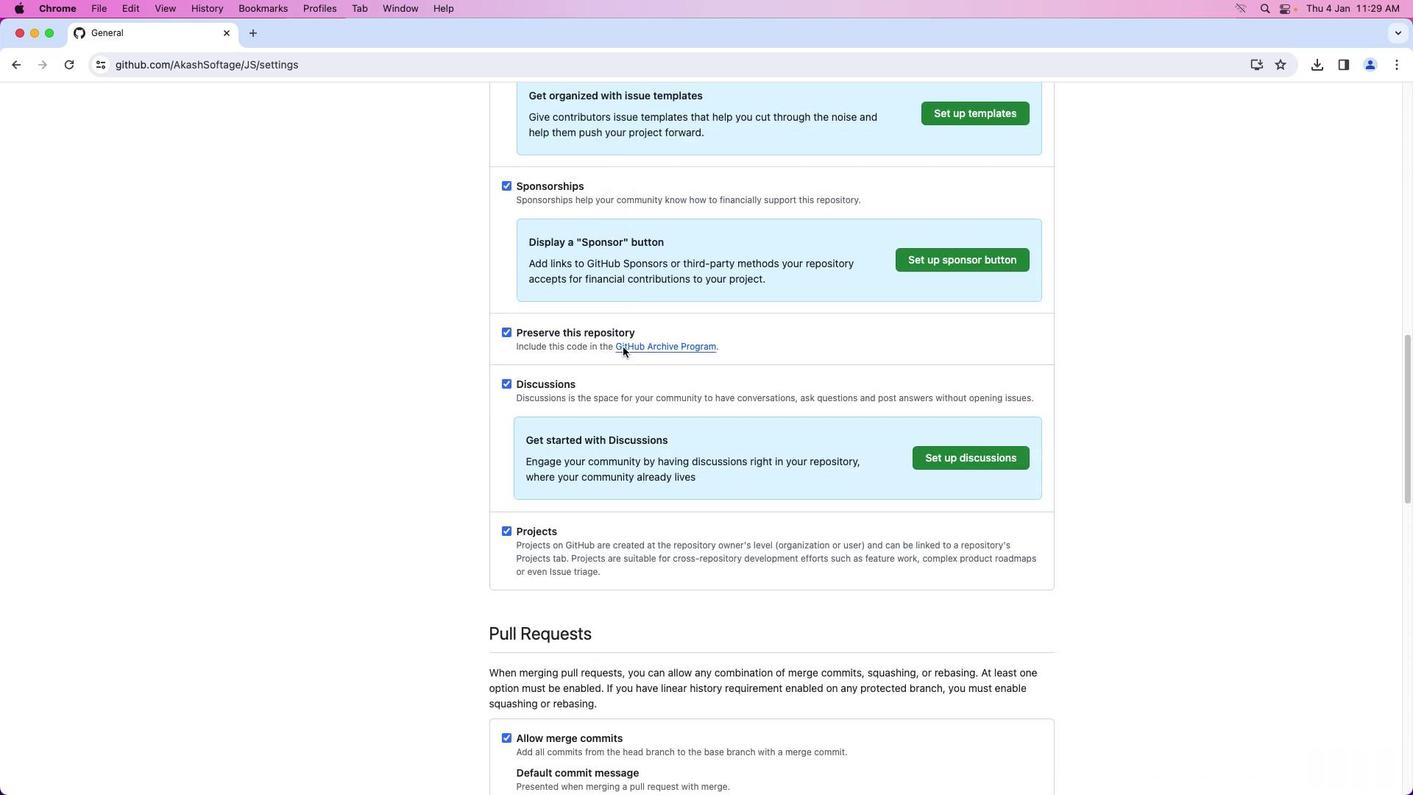 
Action: Mouse scrolled (616, 349) with delta (0, -2)
Screenshot: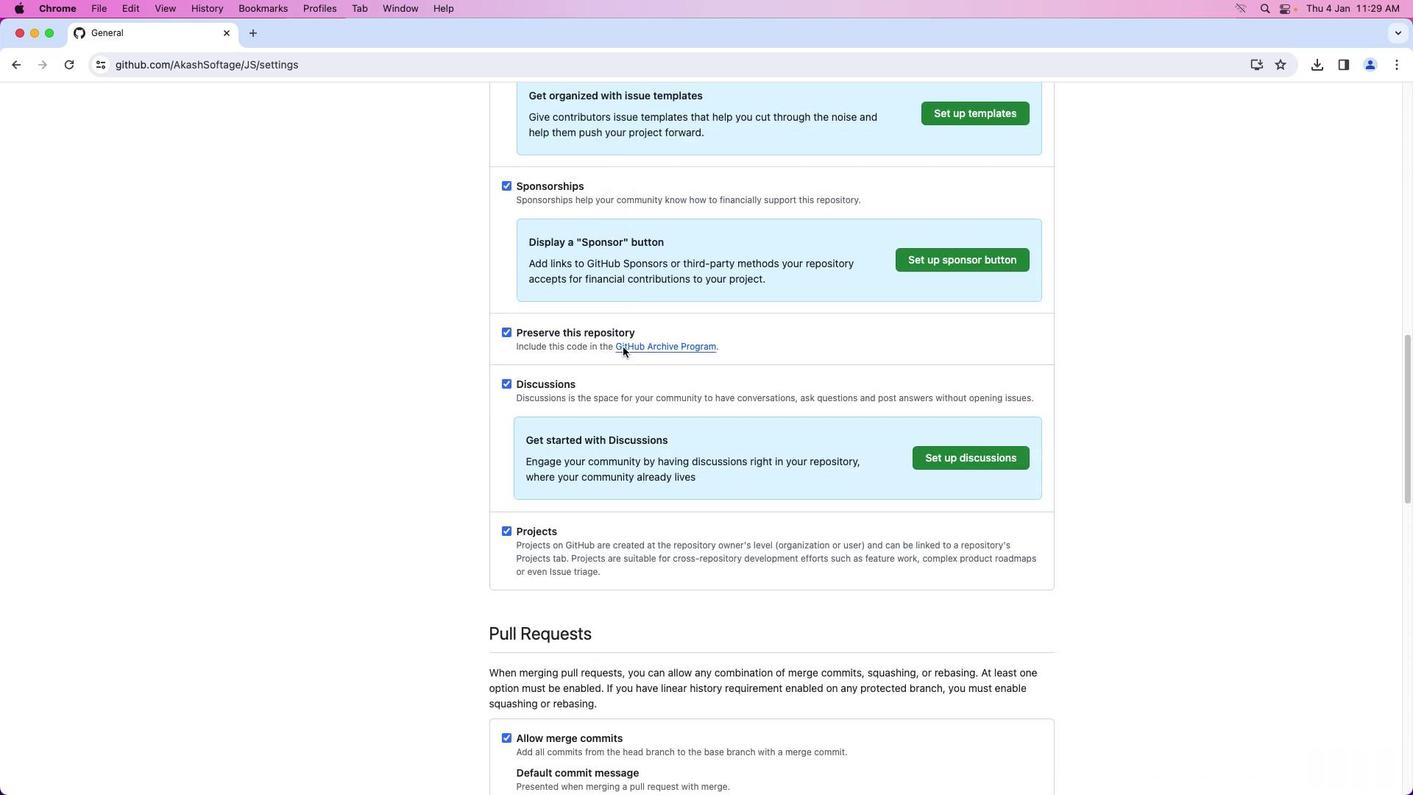 
Action: Mouse scrolled (616, 349) with delta (0, -3)
Screenshot: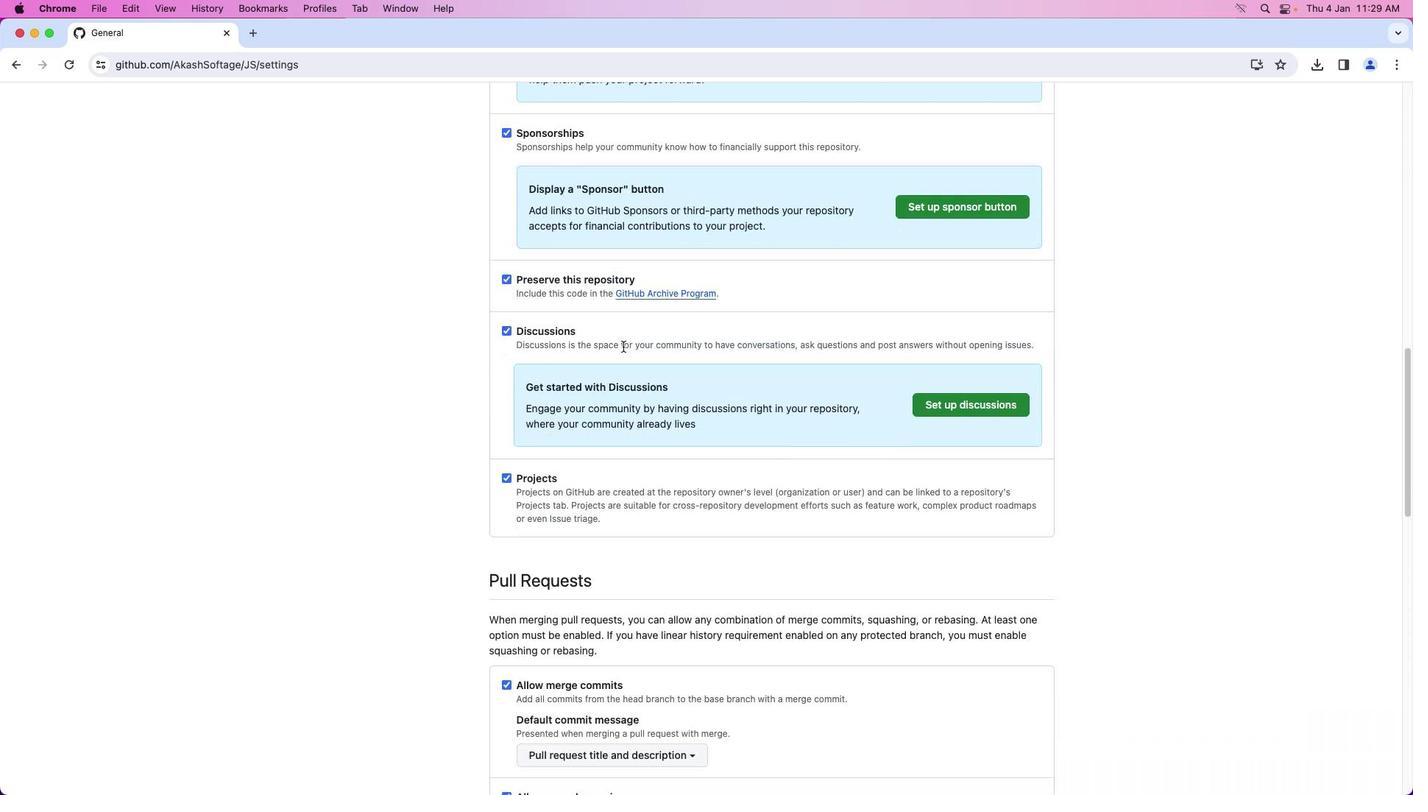 
Action: Mouse moved to (620, 348)
Screenshot: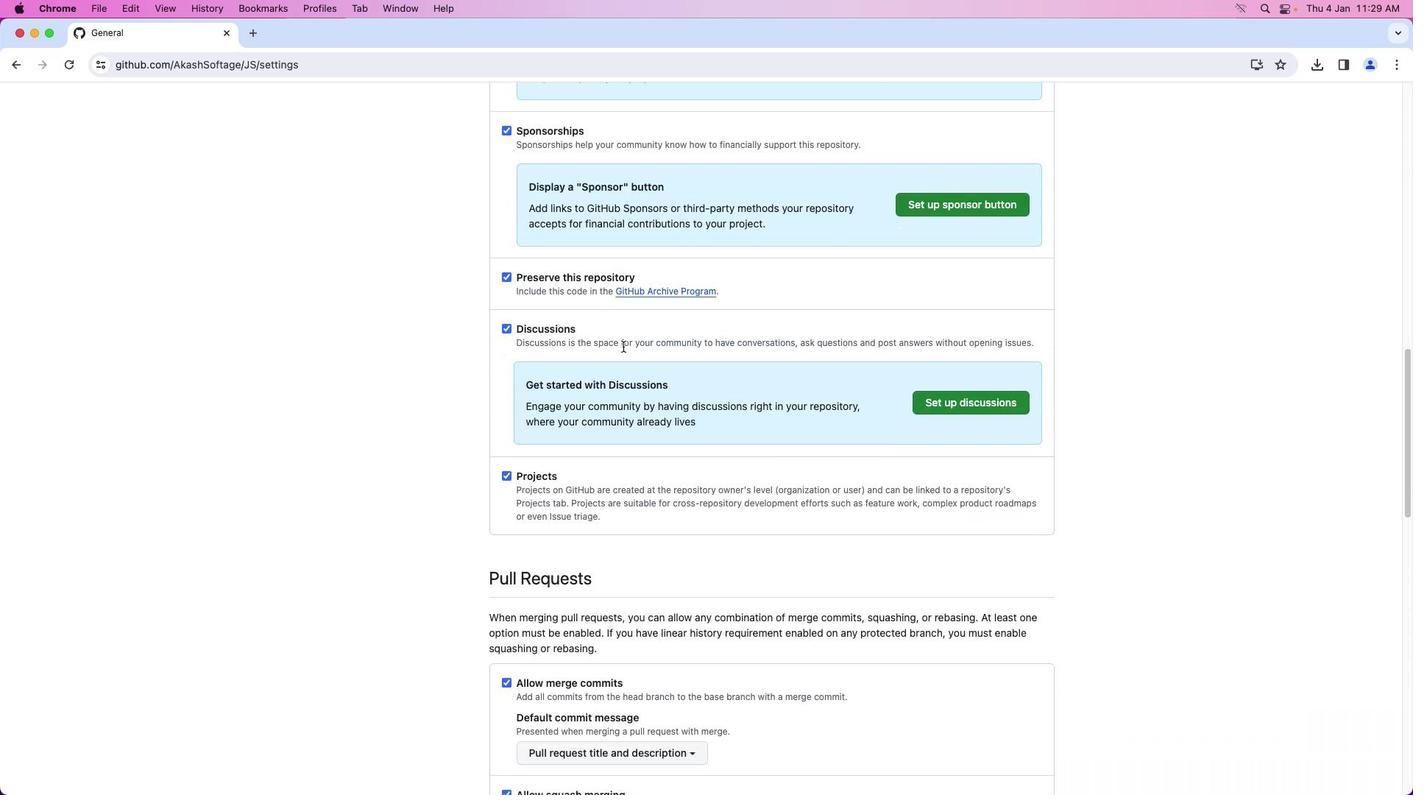 
Action: Mouse scrolled (620, 348) with delta (0, -3)
Screenshot: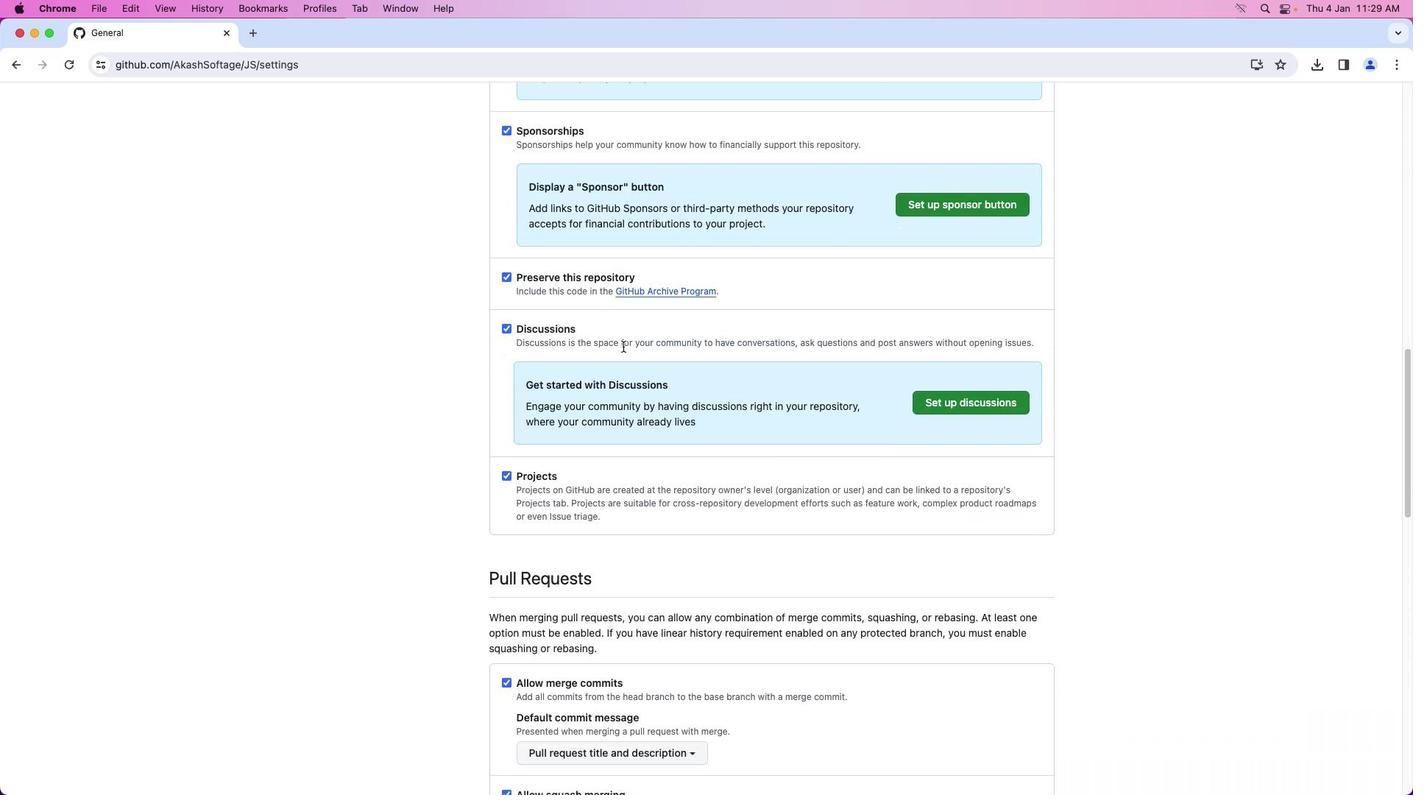 
Action: Mouse moved to (623, 346)
Screenshot: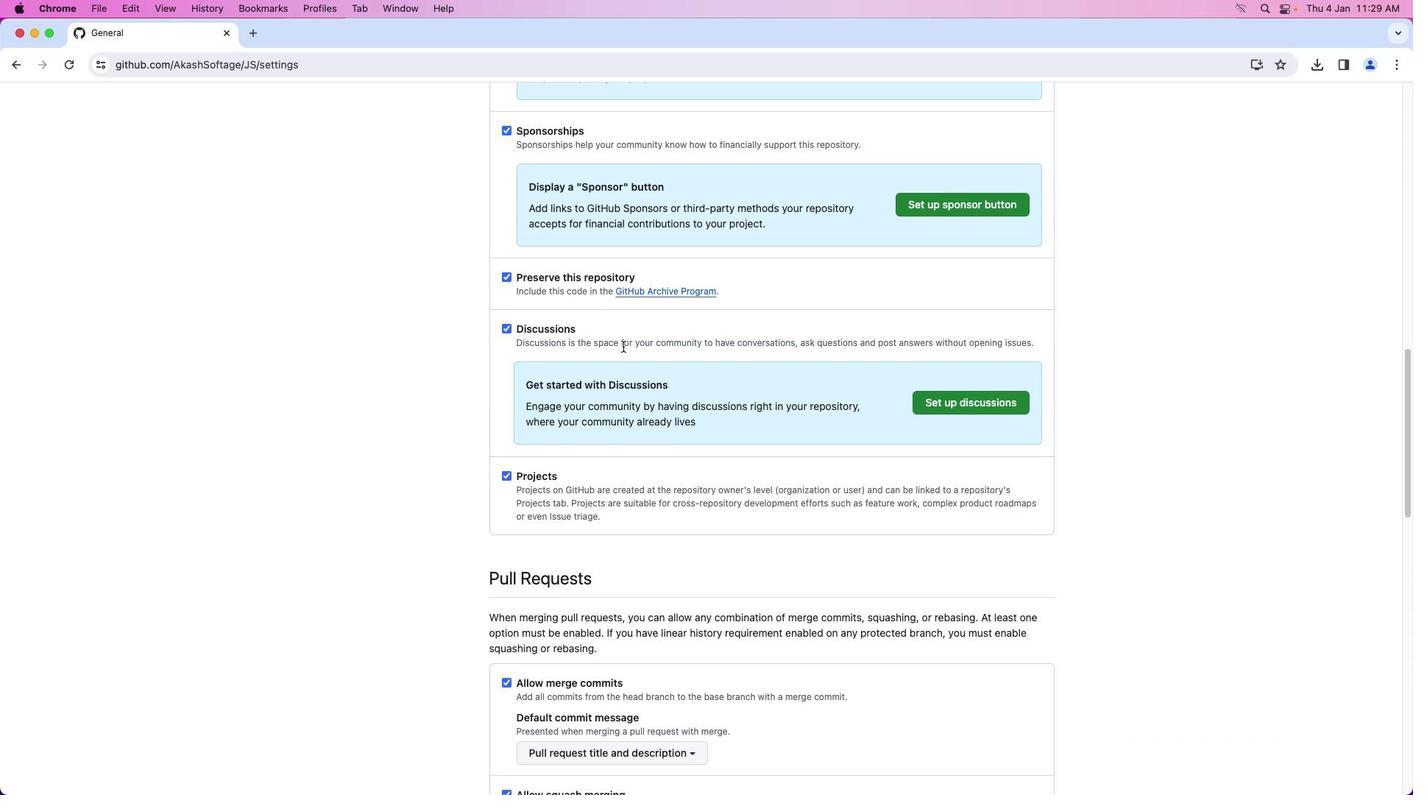
Action: Mouse scrolled (623, 346) with delta (0, 0)
Screenshot: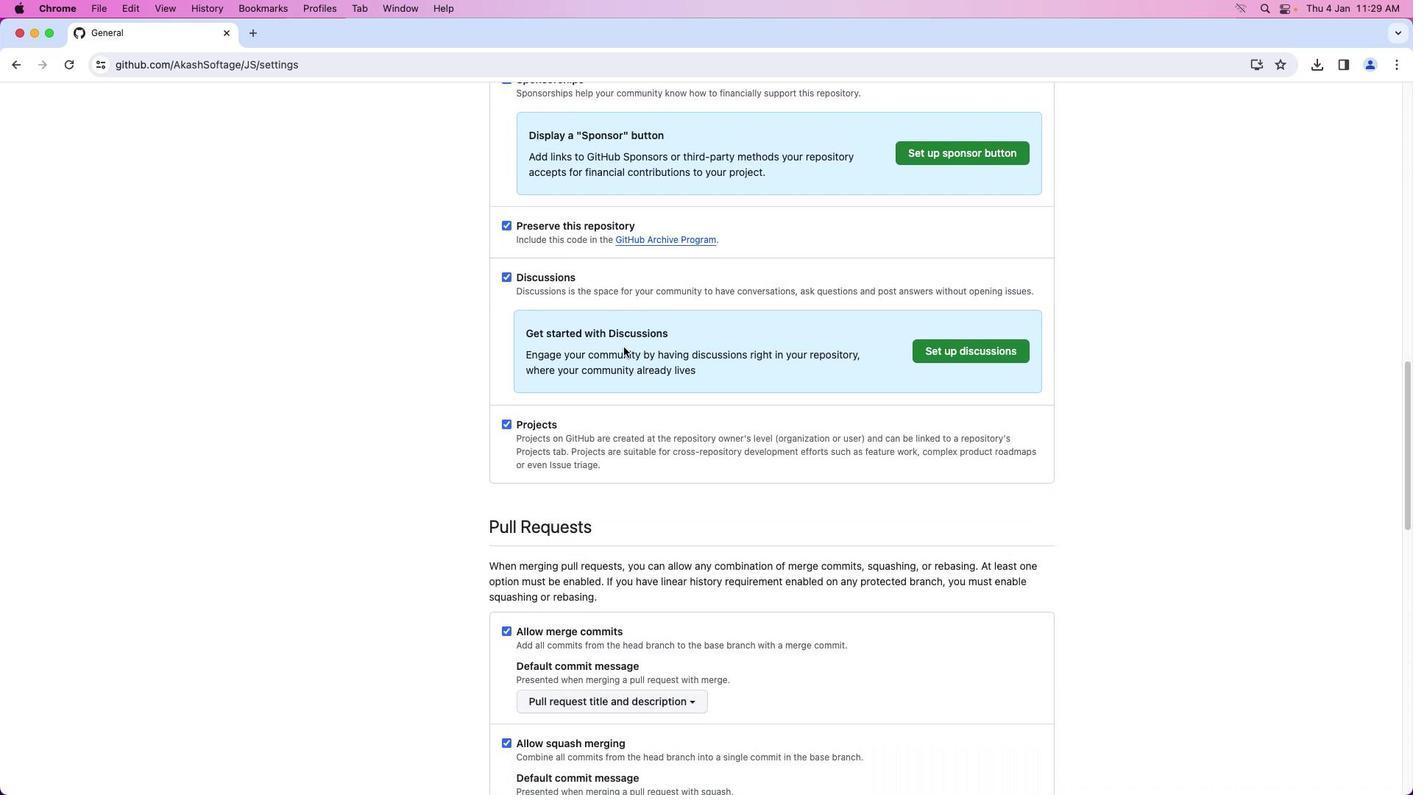 
Action: Mouse scrolled (623, 346) with delta (0, 0)
Screenshot: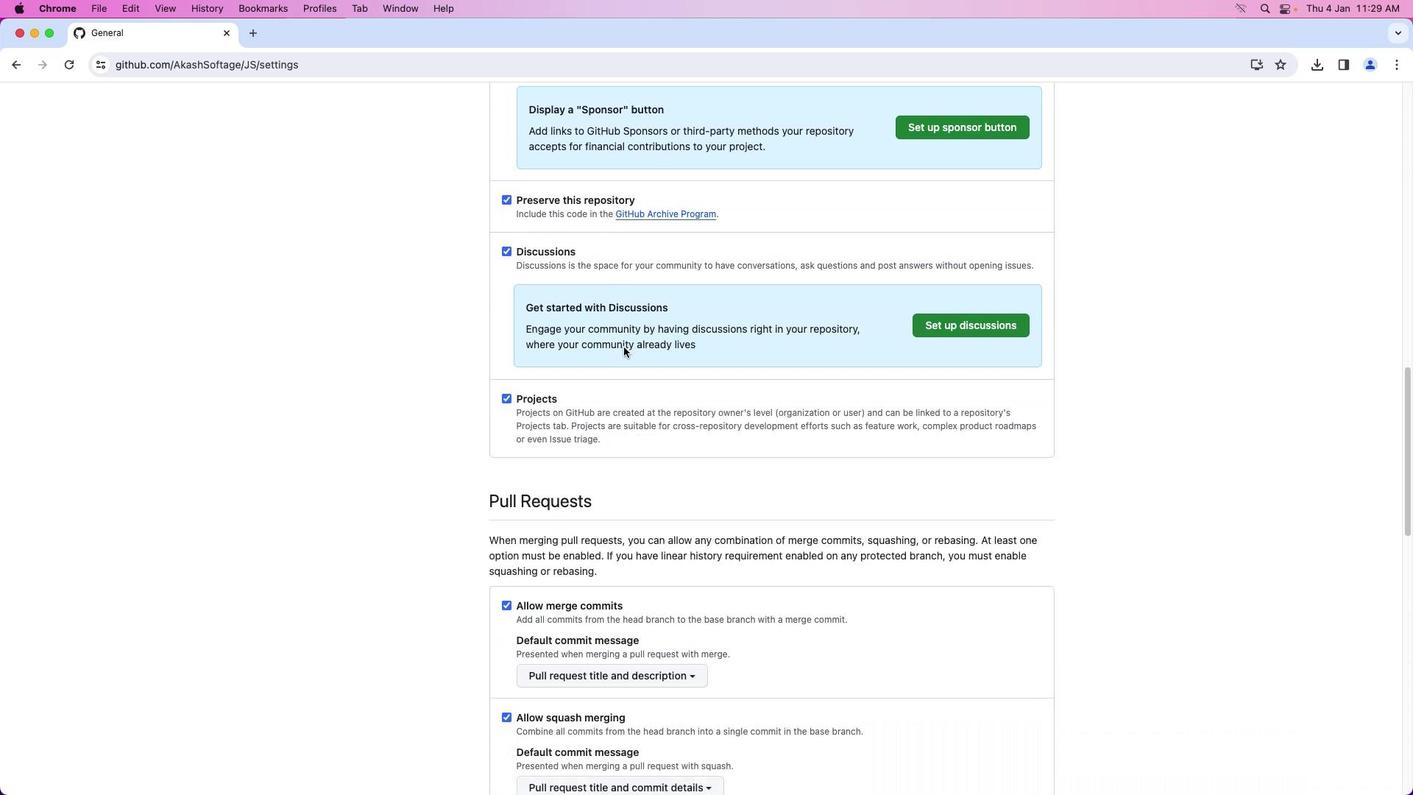 
Action: Mouse moved to (623, 346)
Screenshot: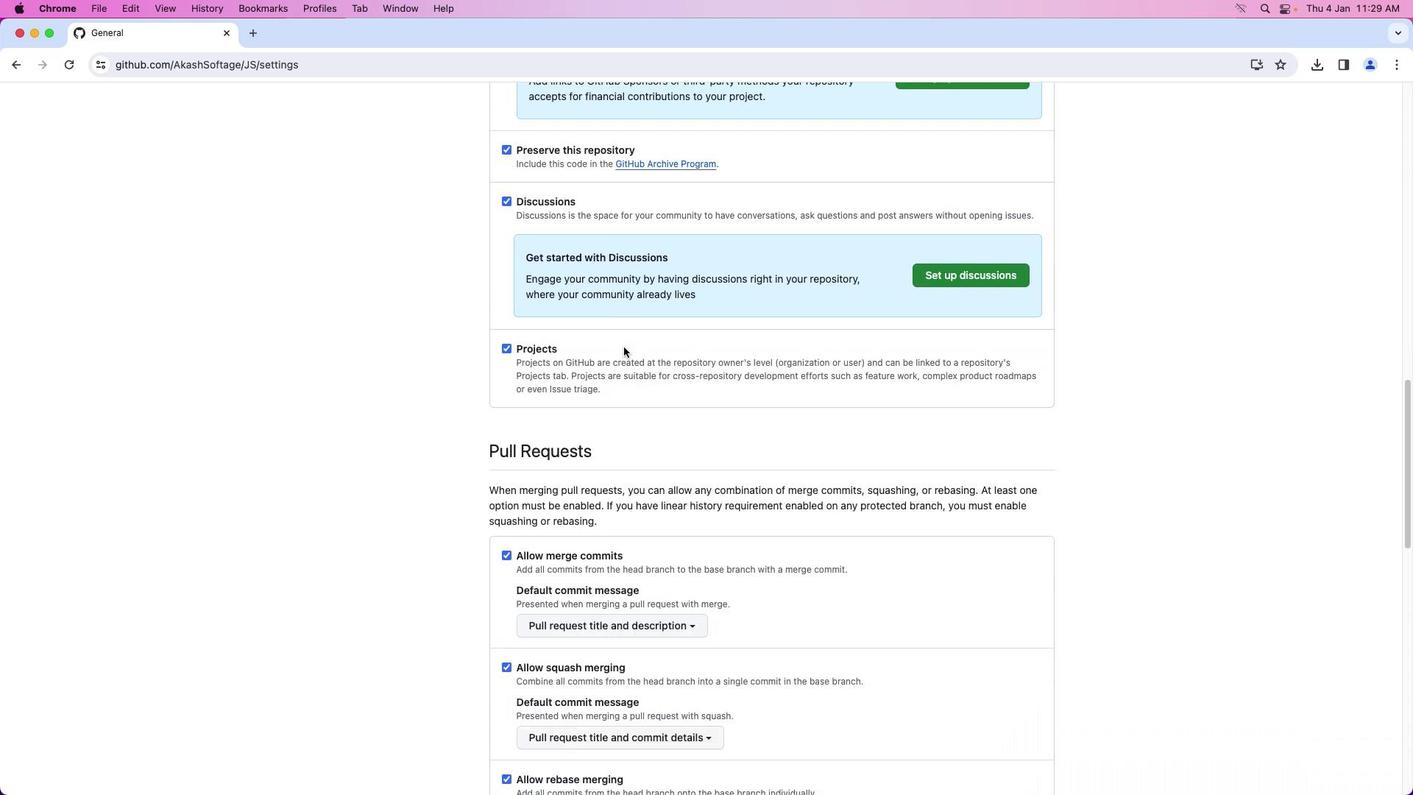
Action: Mouse scrolled (623, 346) with delta (0, 0)
Screenshot: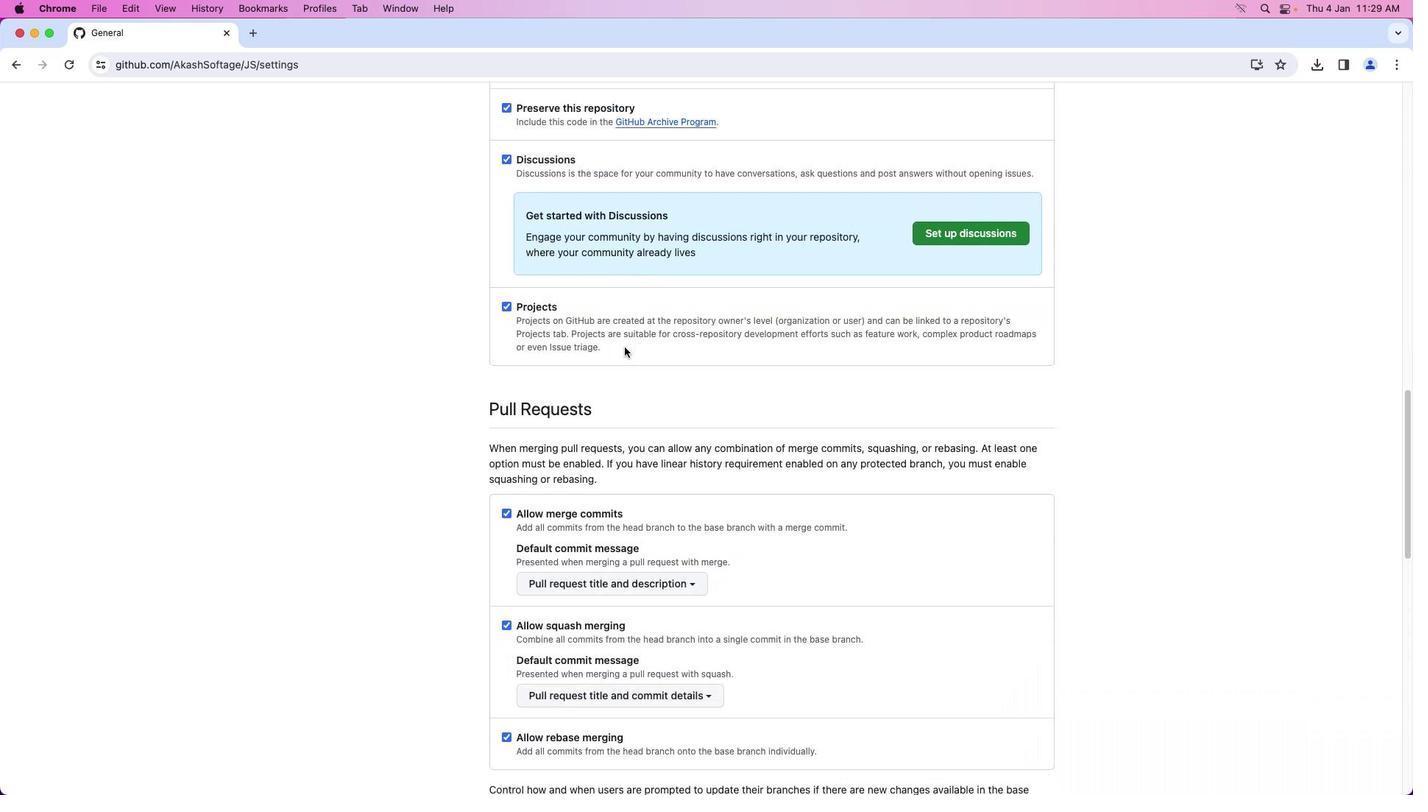 
Action: Mouse moved to (623, 346)
Screenshot: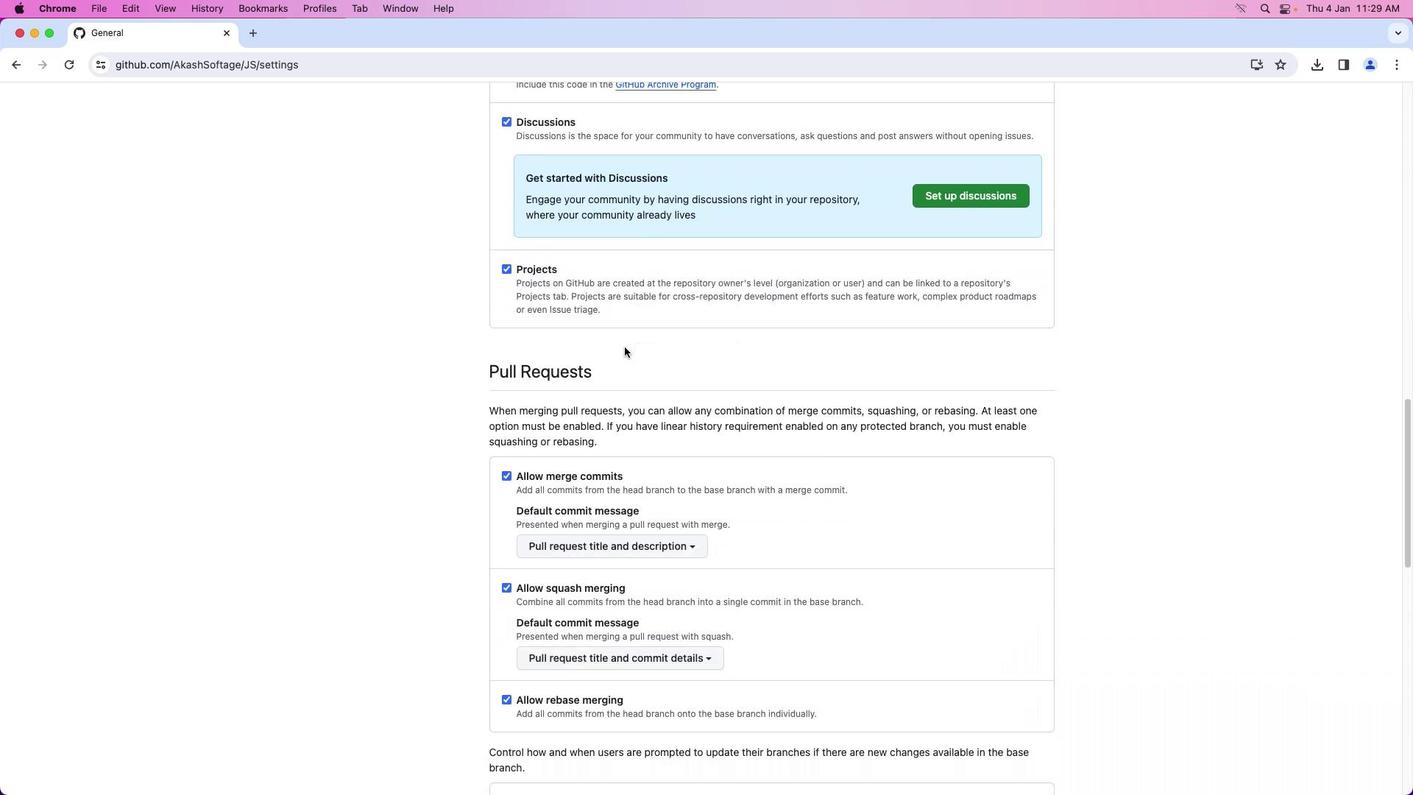 
Action: Mouse scrolled (623, 346) with delta (0, -1)
Screenshot: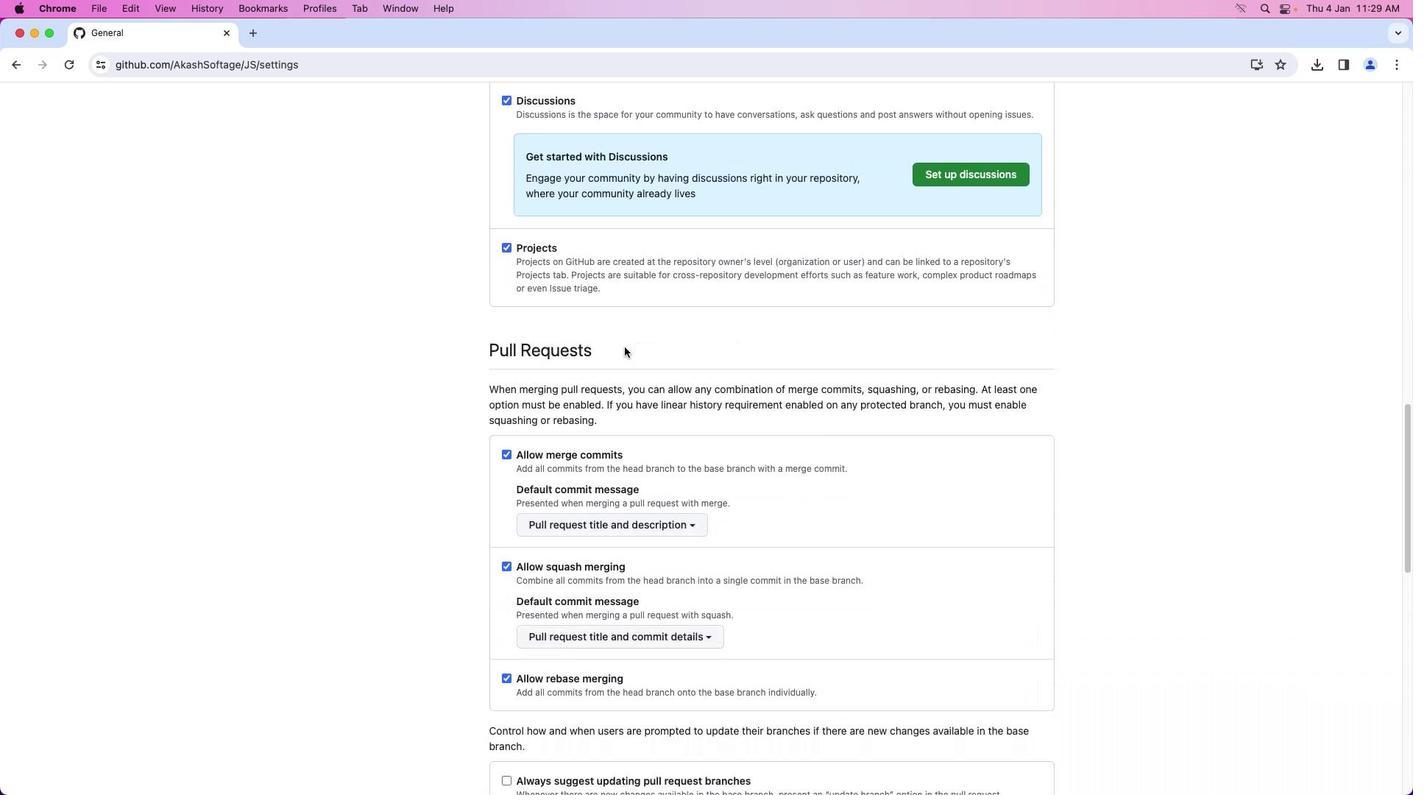 
Action: Mouse scrolled (623, 346) with delta (0, -2)
Screenshot: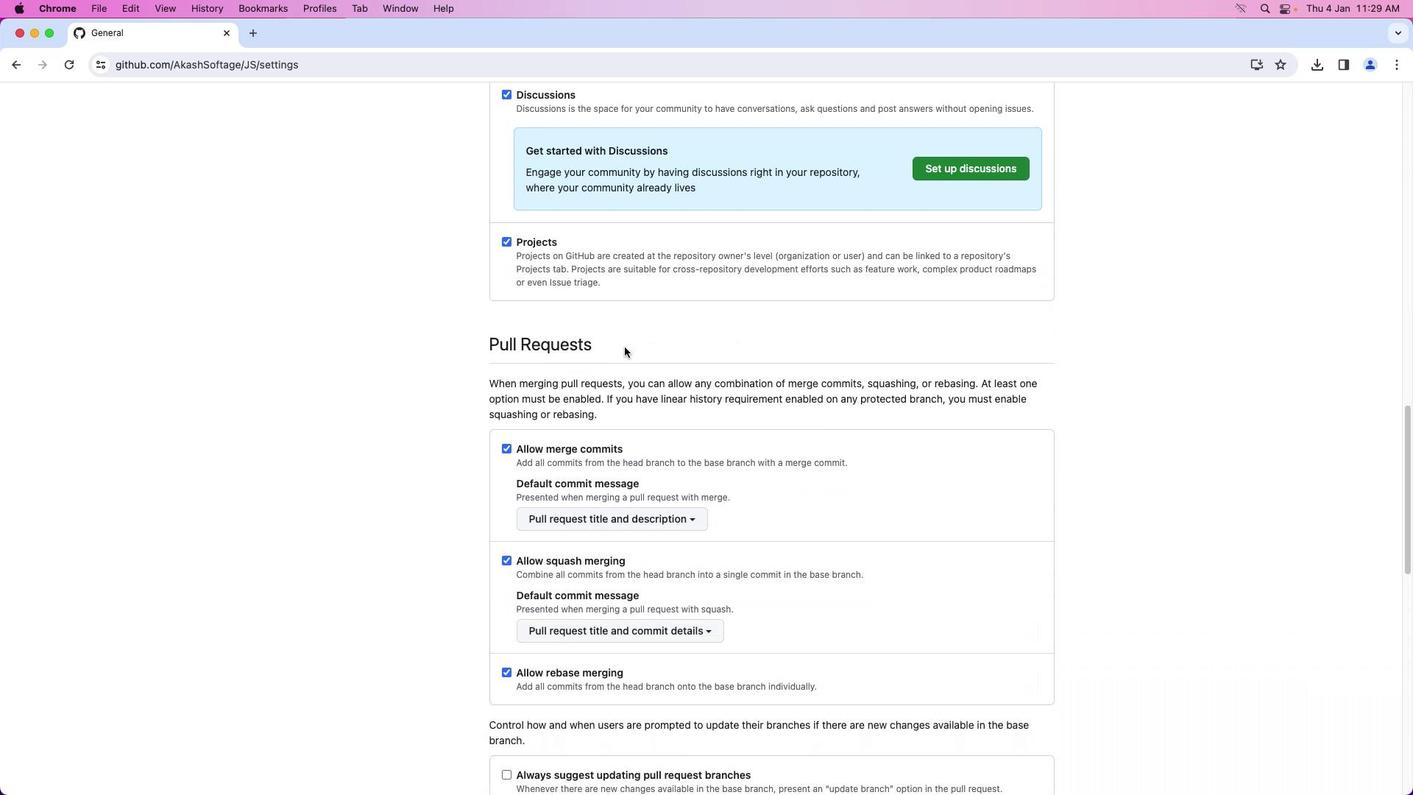 
Action: Mouse moved to (624, 350)
Screenshot: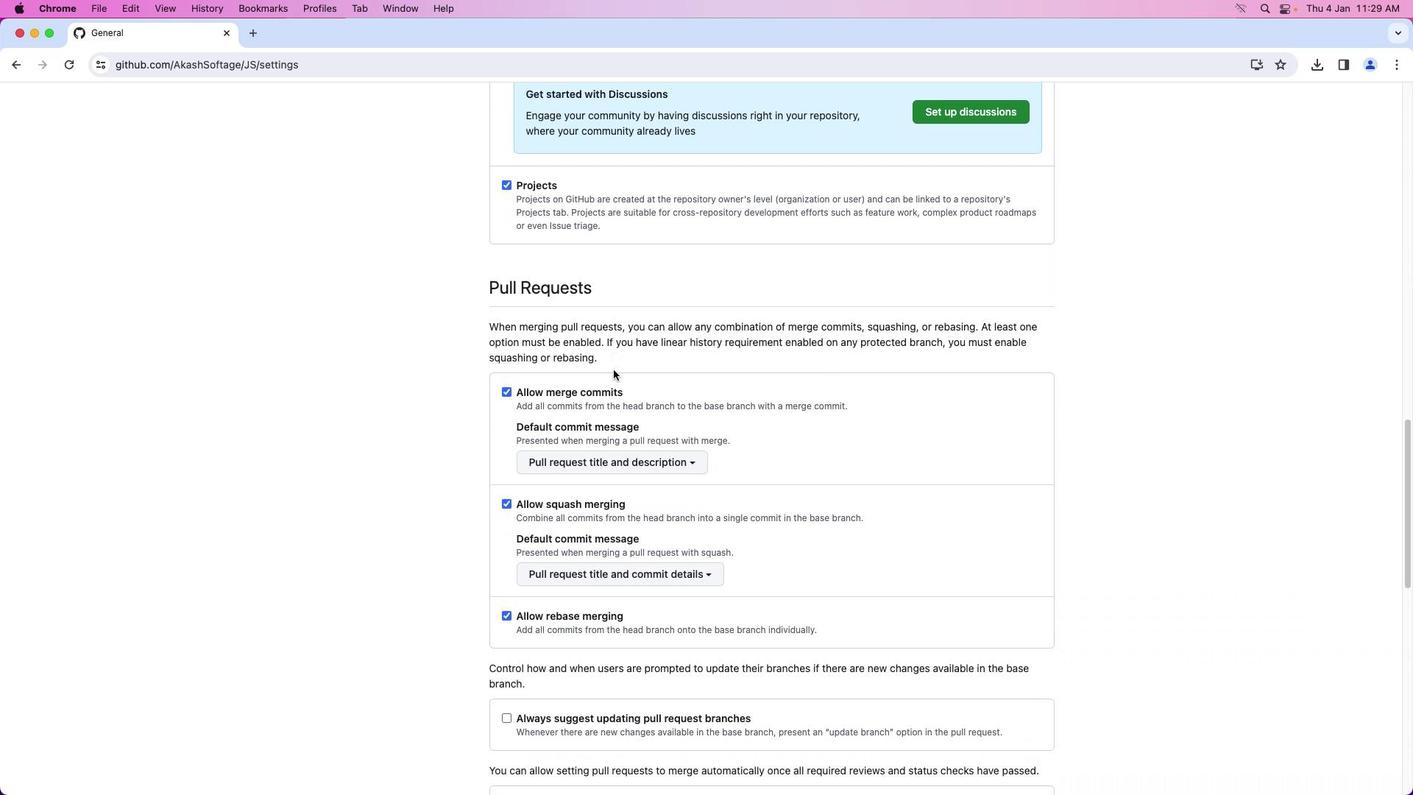 
Action: Mouse scrolled (624, 350) with delta (0, 0)
Screenshot: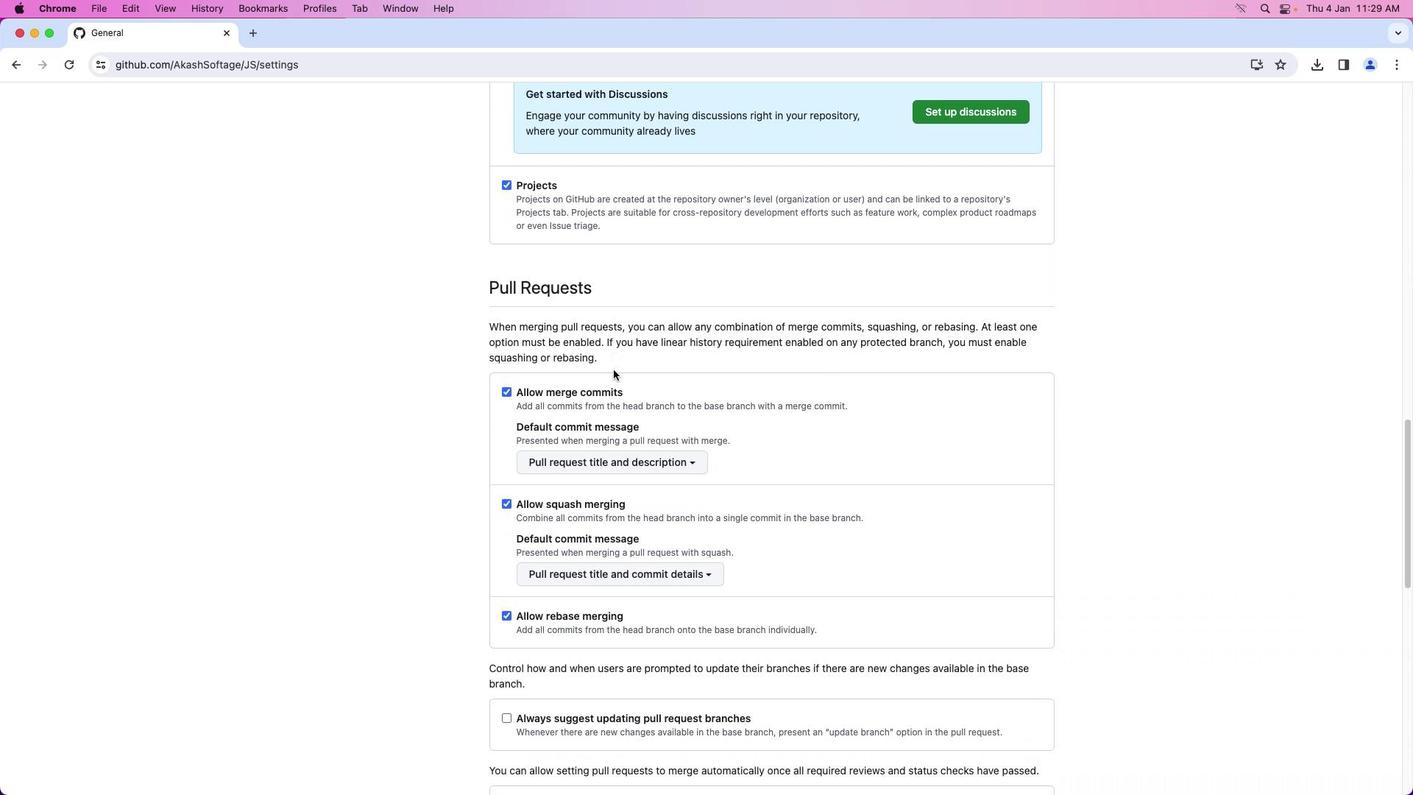 
Action: Mouse moved to (624, 354)
Screenshot: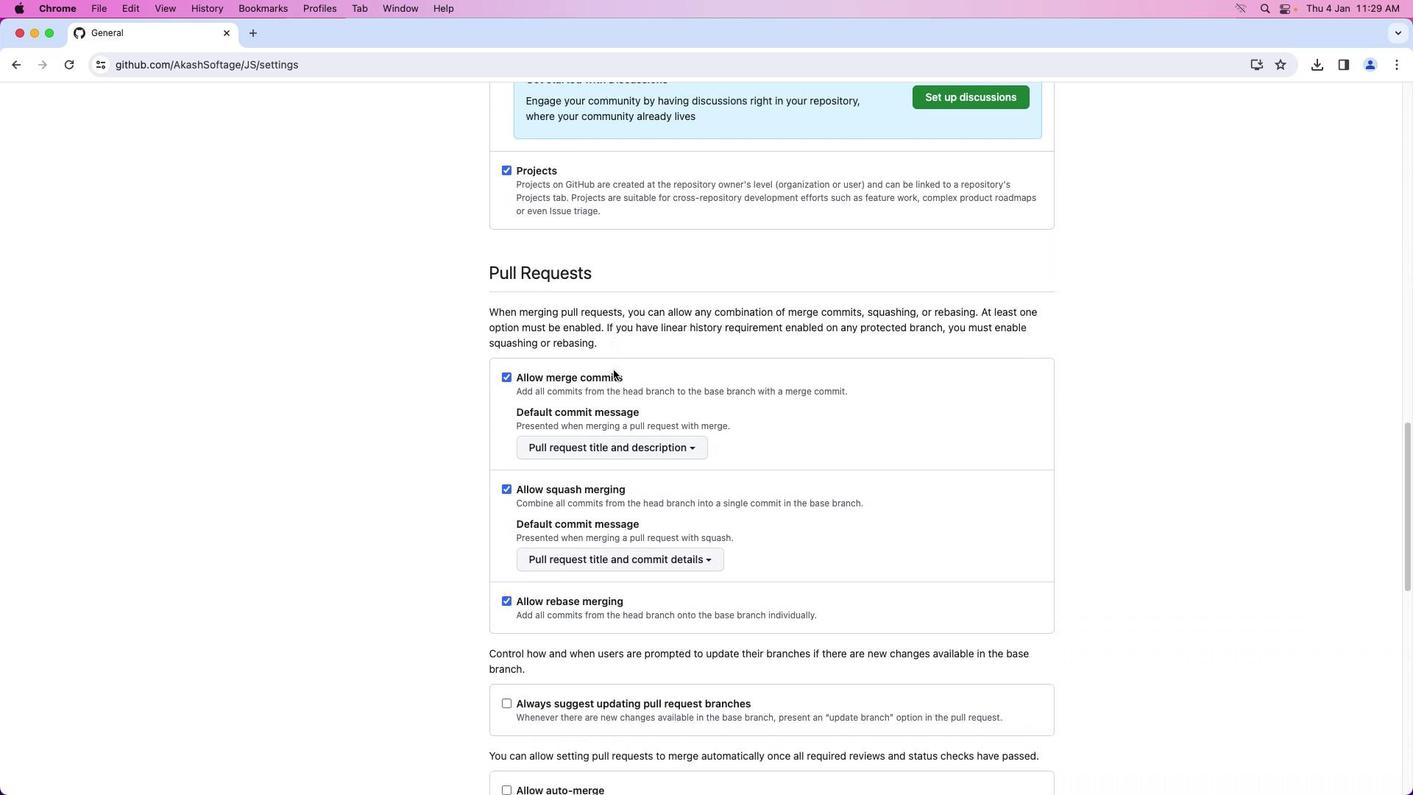 
Action: Mouse scrolled (624, 354) with delta (0, 0)
Screenshot: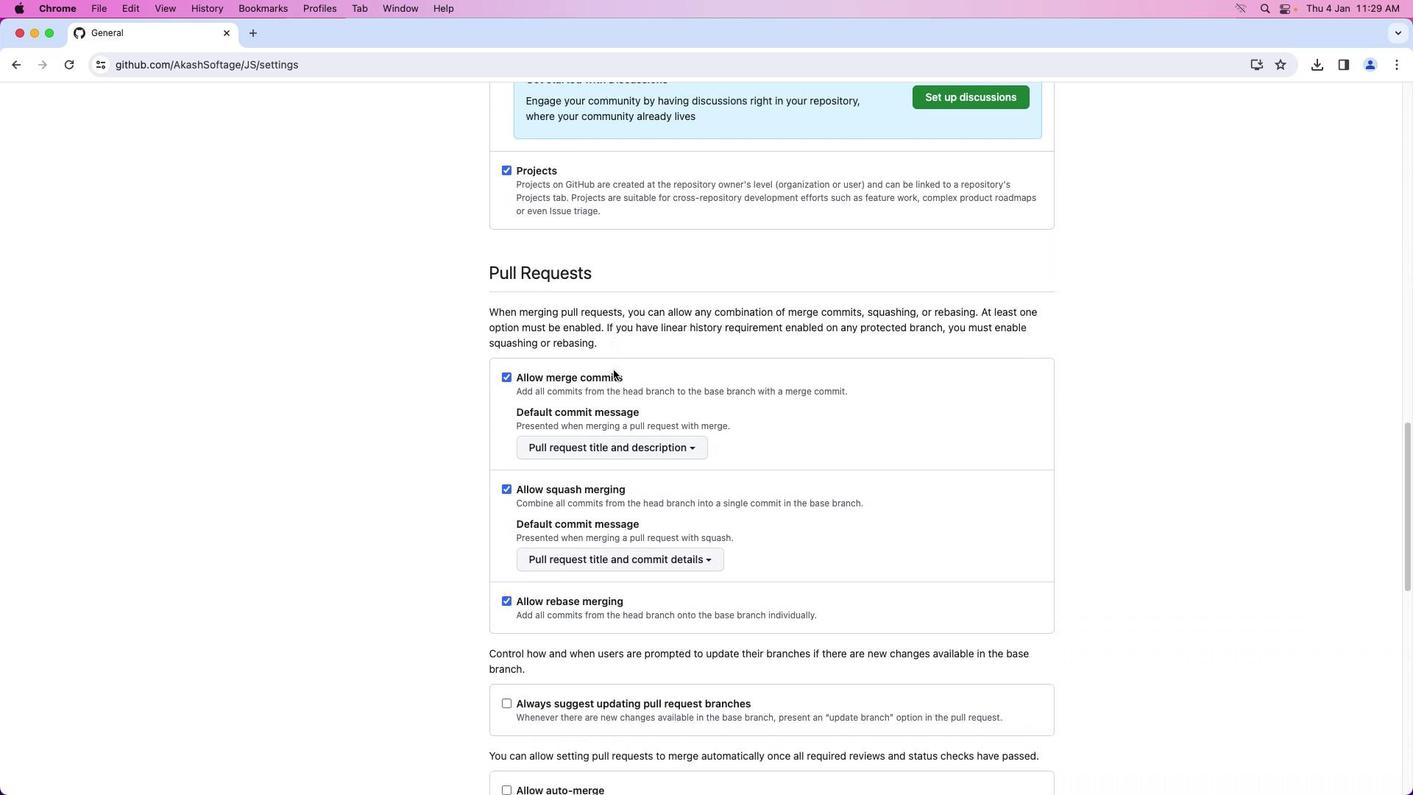 
Action: Mouse moved to (623, 357)
Screenshot: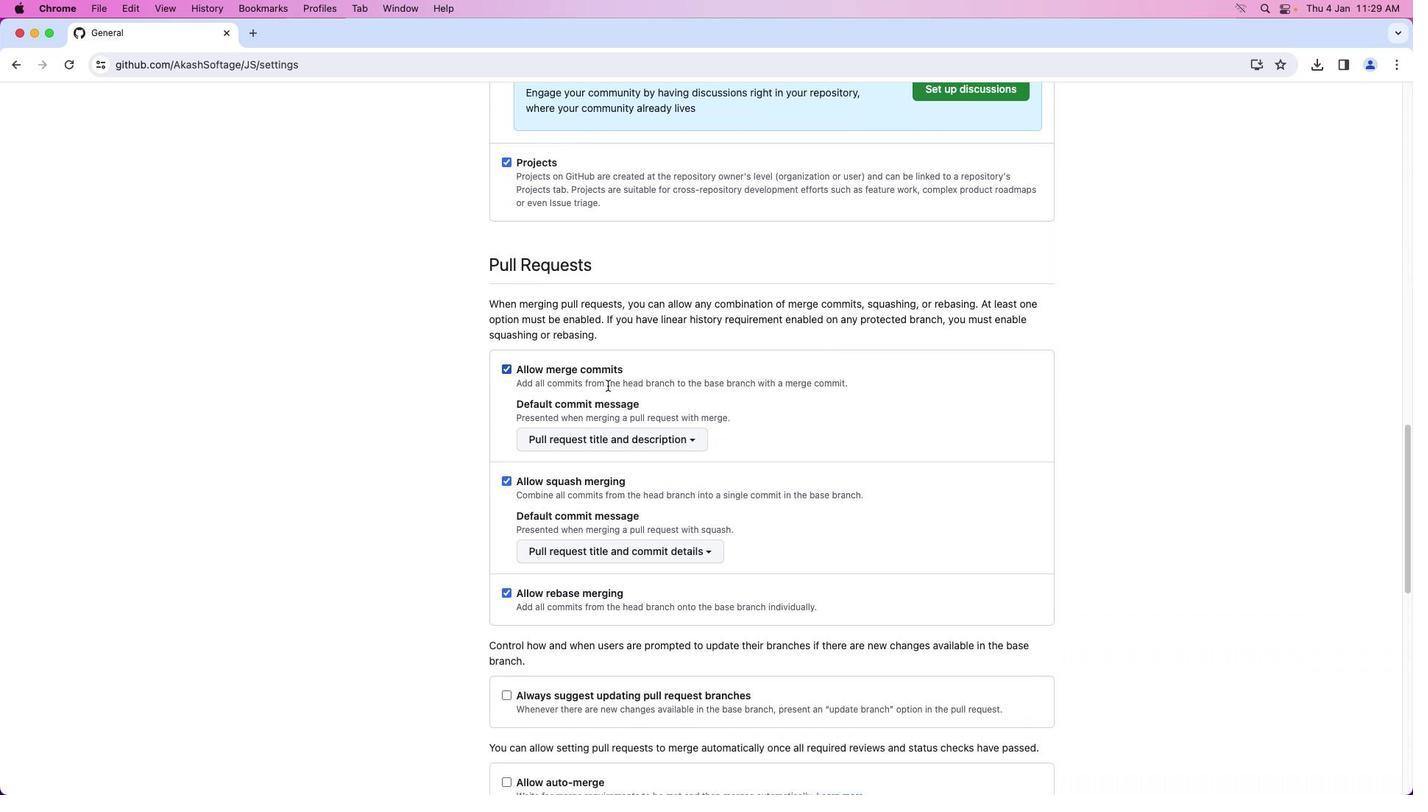 
Action: Mouse scrolled (623, 357) with delta (0, 0)
Screenshot: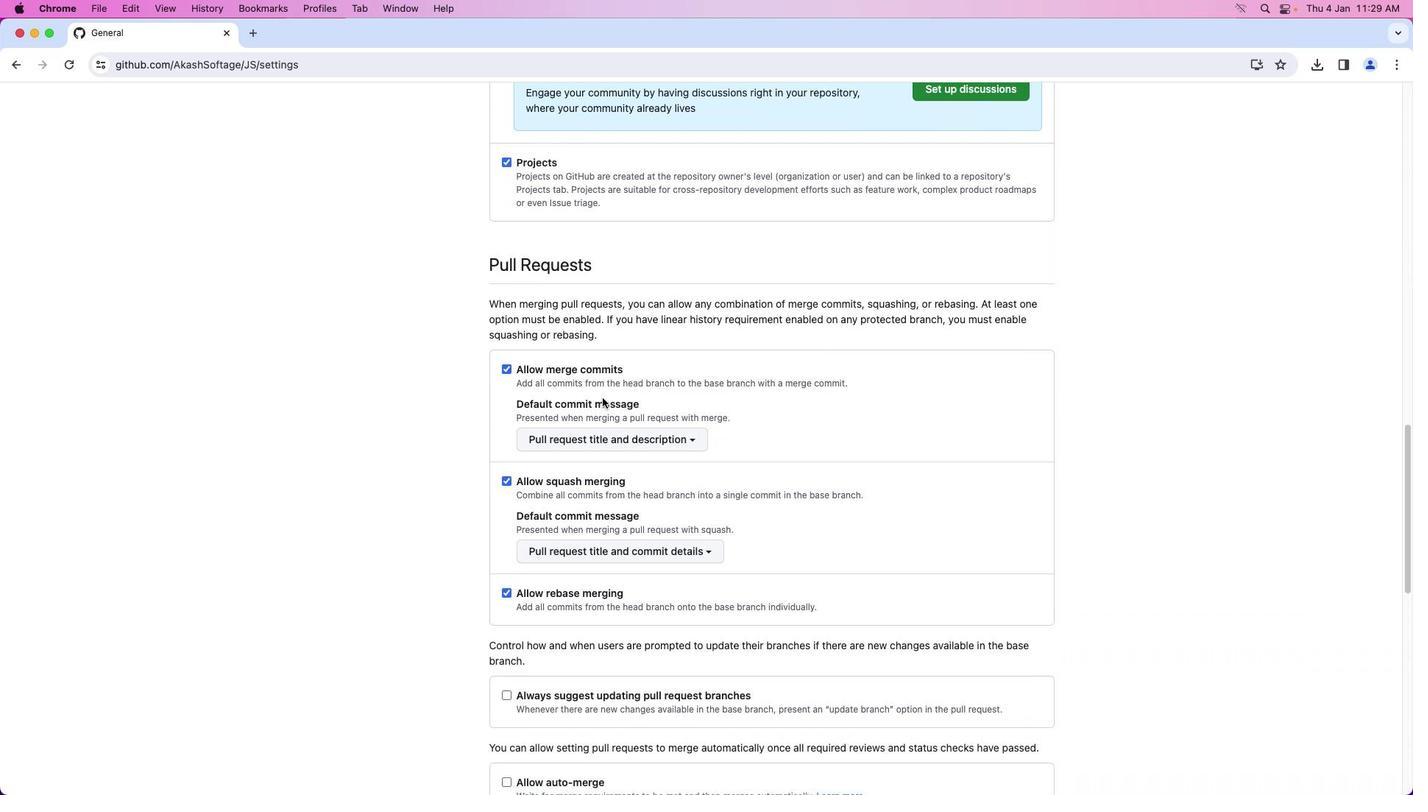 
Action: Mouse moved to (614, 547)
Screenshot: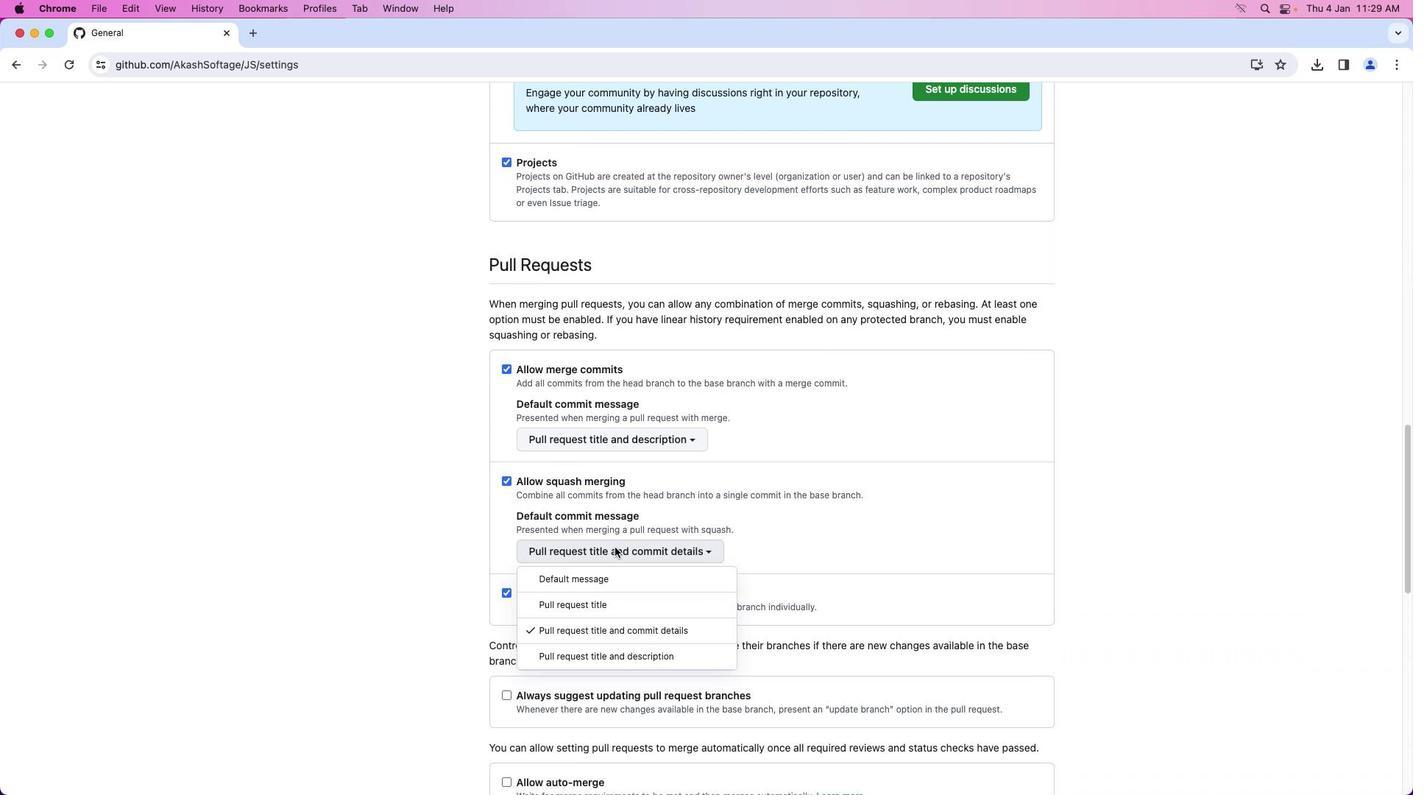 
Action: Mouse pressed left at (614, 547)
Screenshot: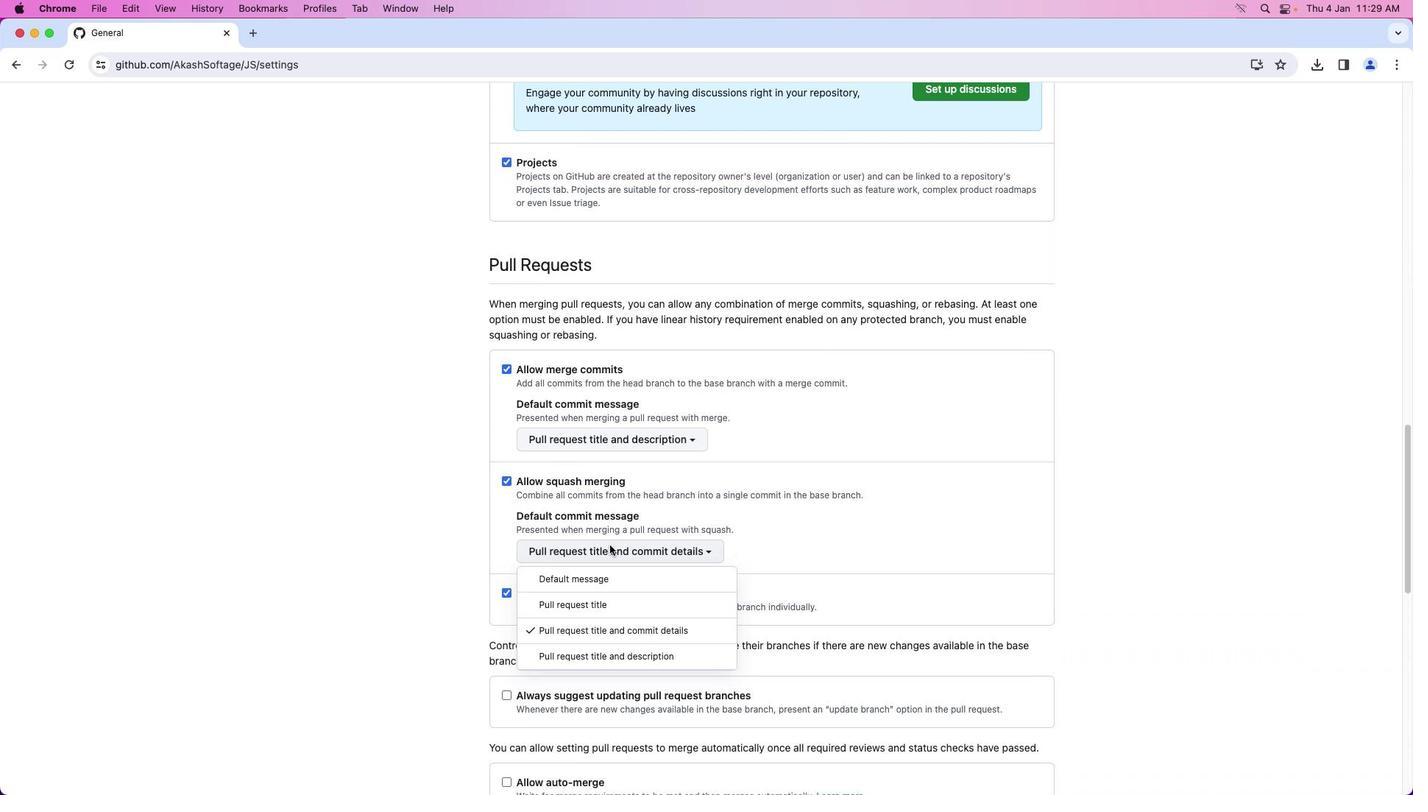 
Action: Mouse moved to (647, 658)
Screenshot: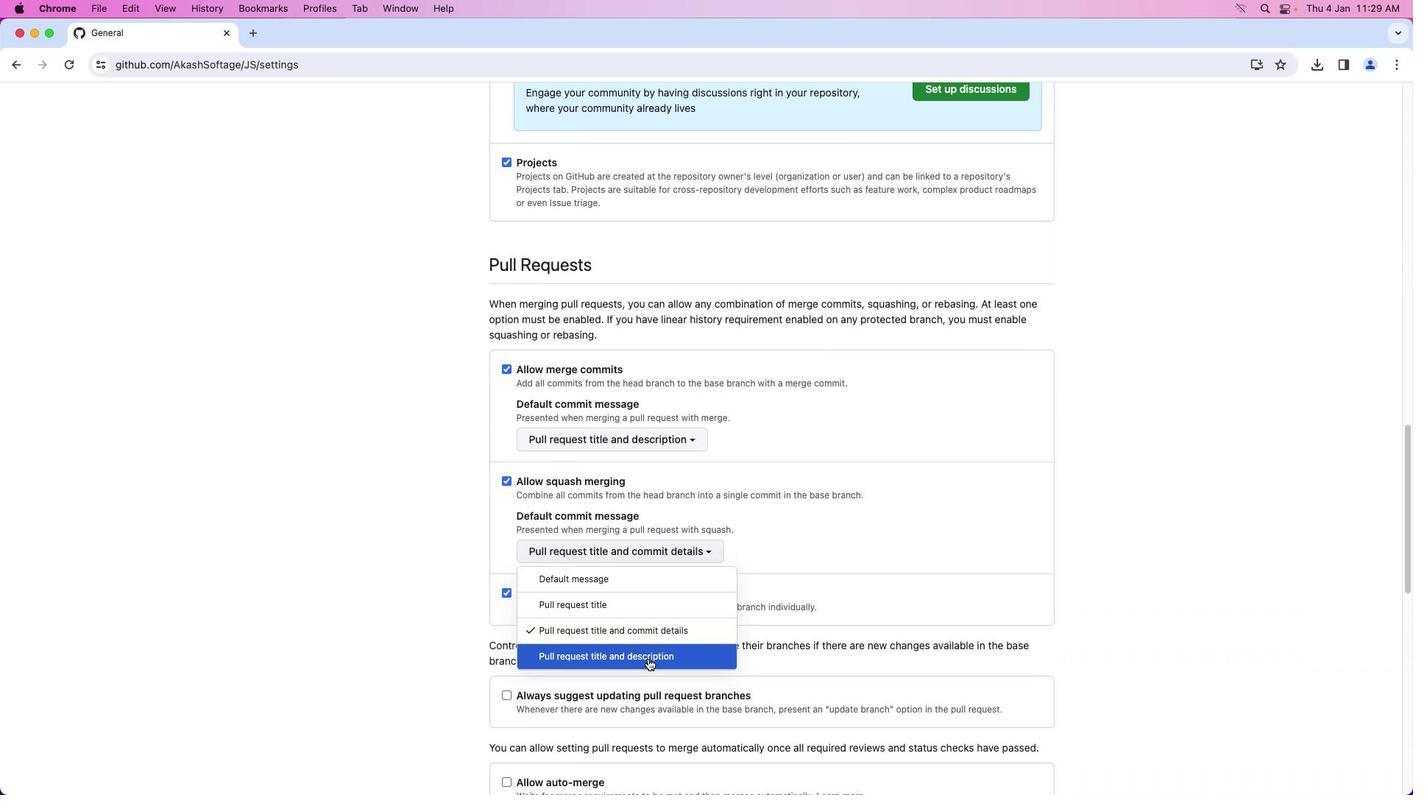 
Action: Mouse pressed left at (647, 658)
Screenshot: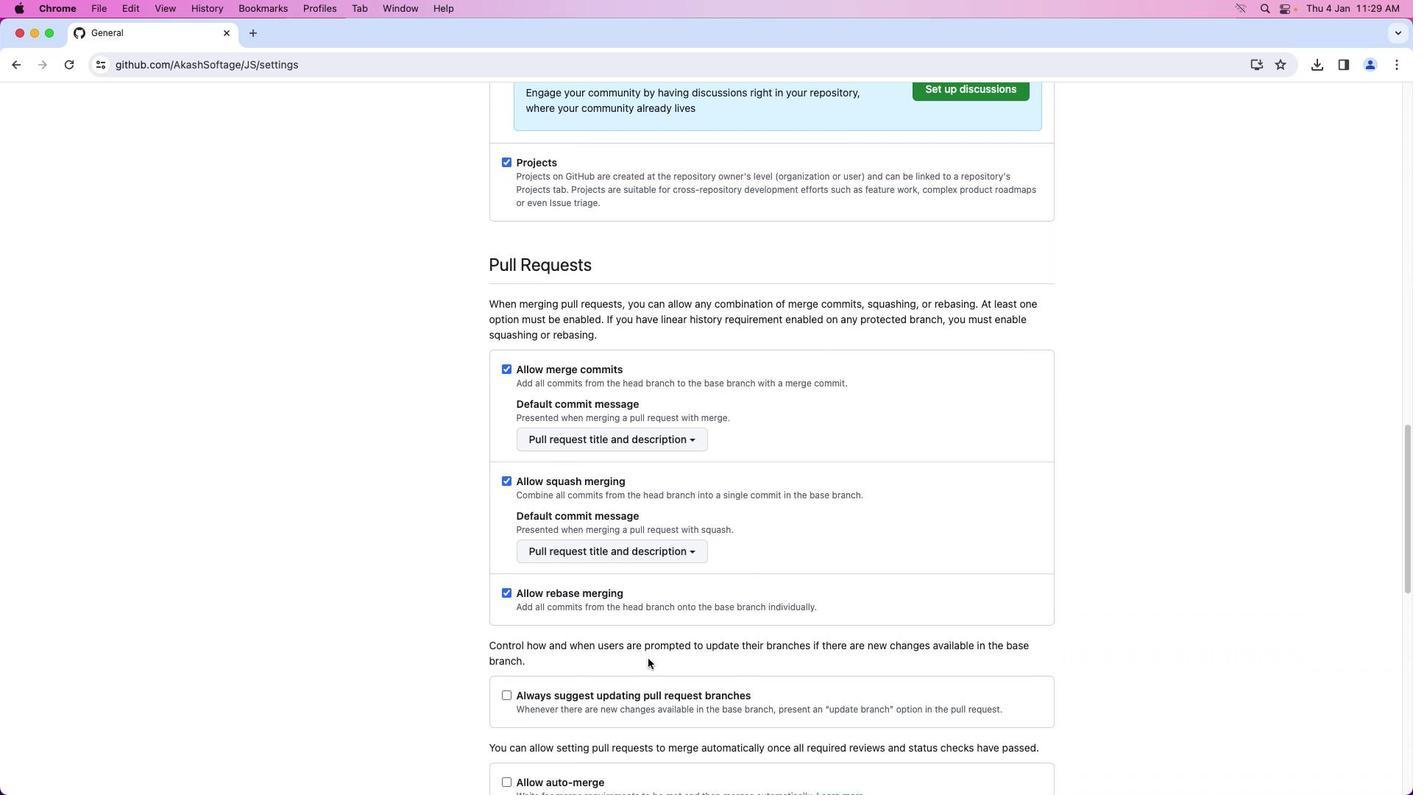
Action: Mouse moved to (940, 530)
Screenshot: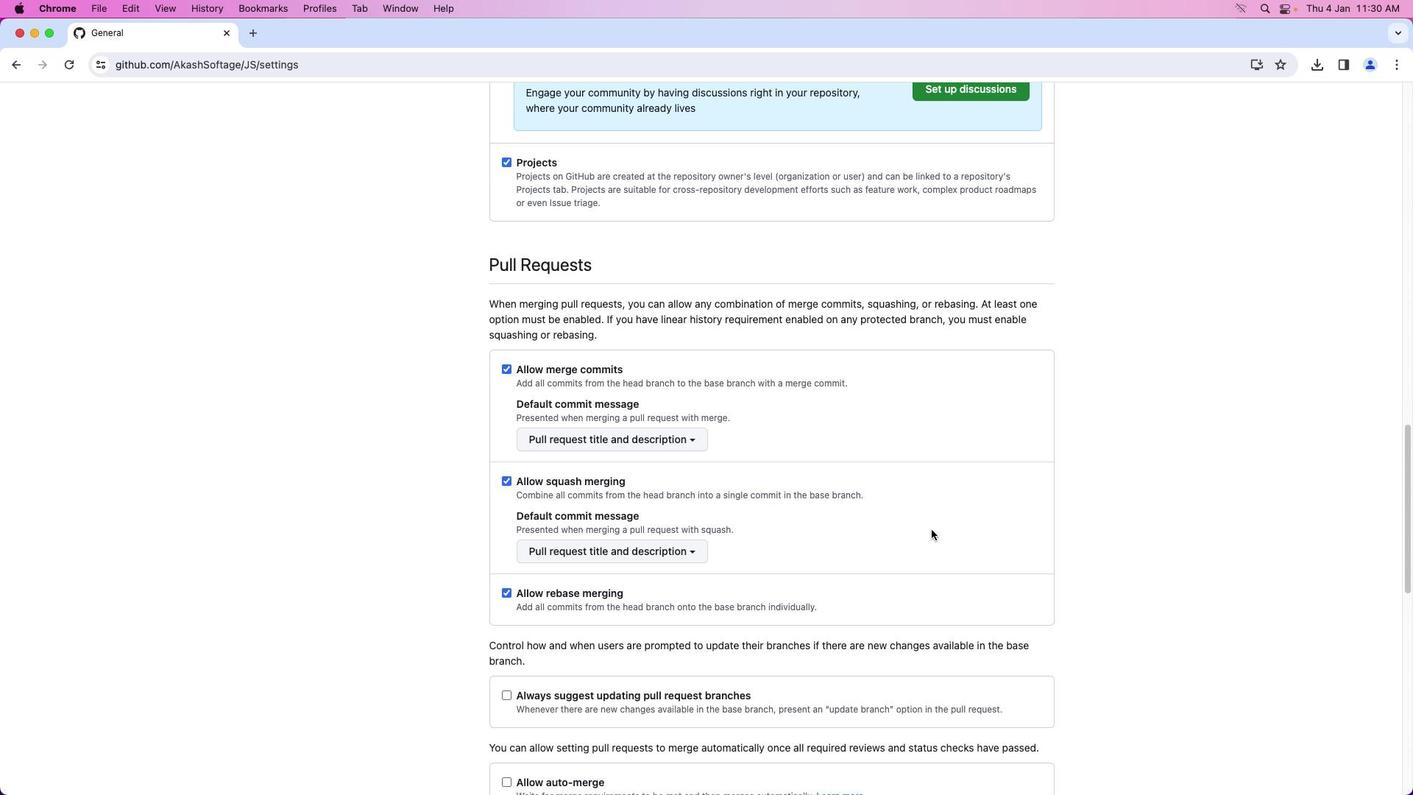 
Action: Mouse pressed left at (940, 530)
Screenshot: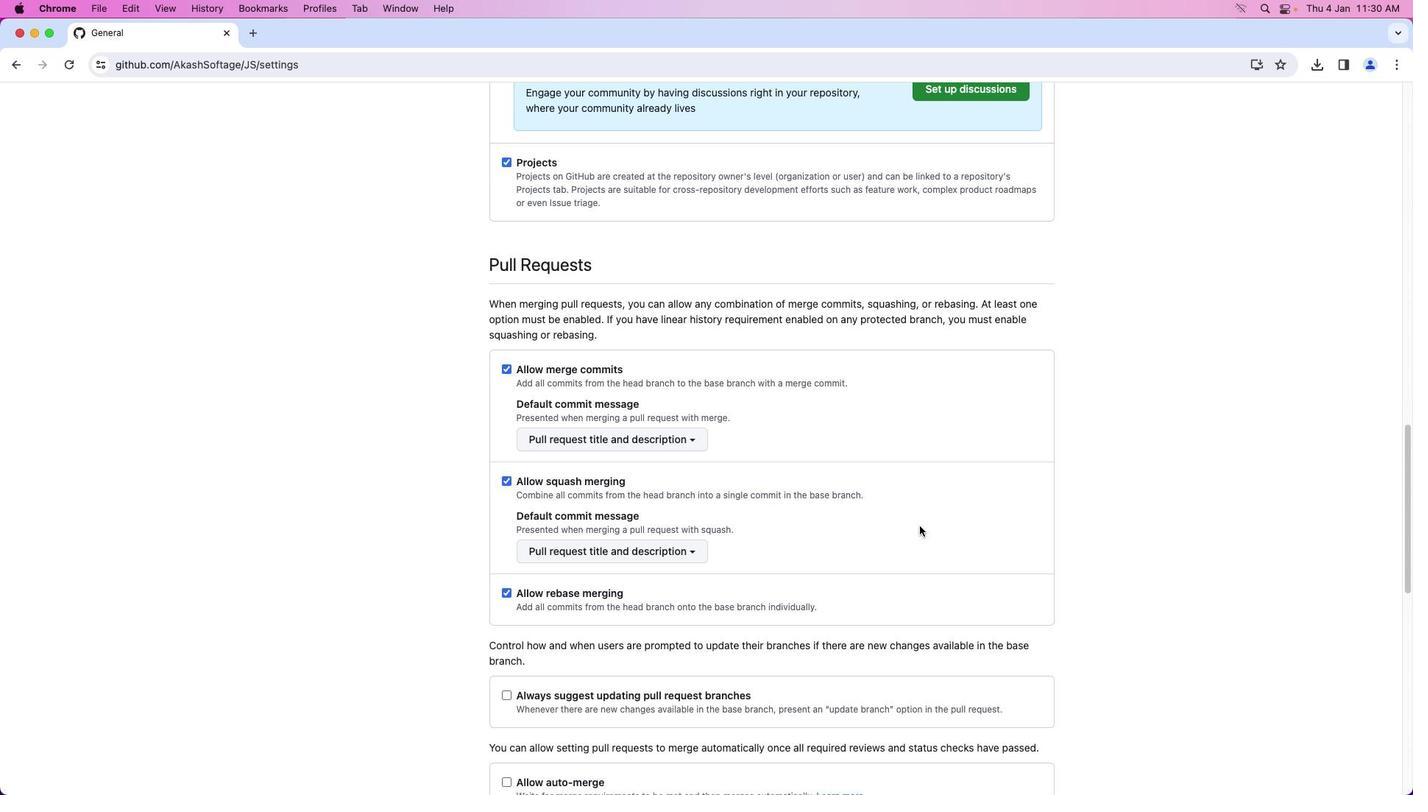 
Action: Mouse moved to (919, 526)
Screenshot: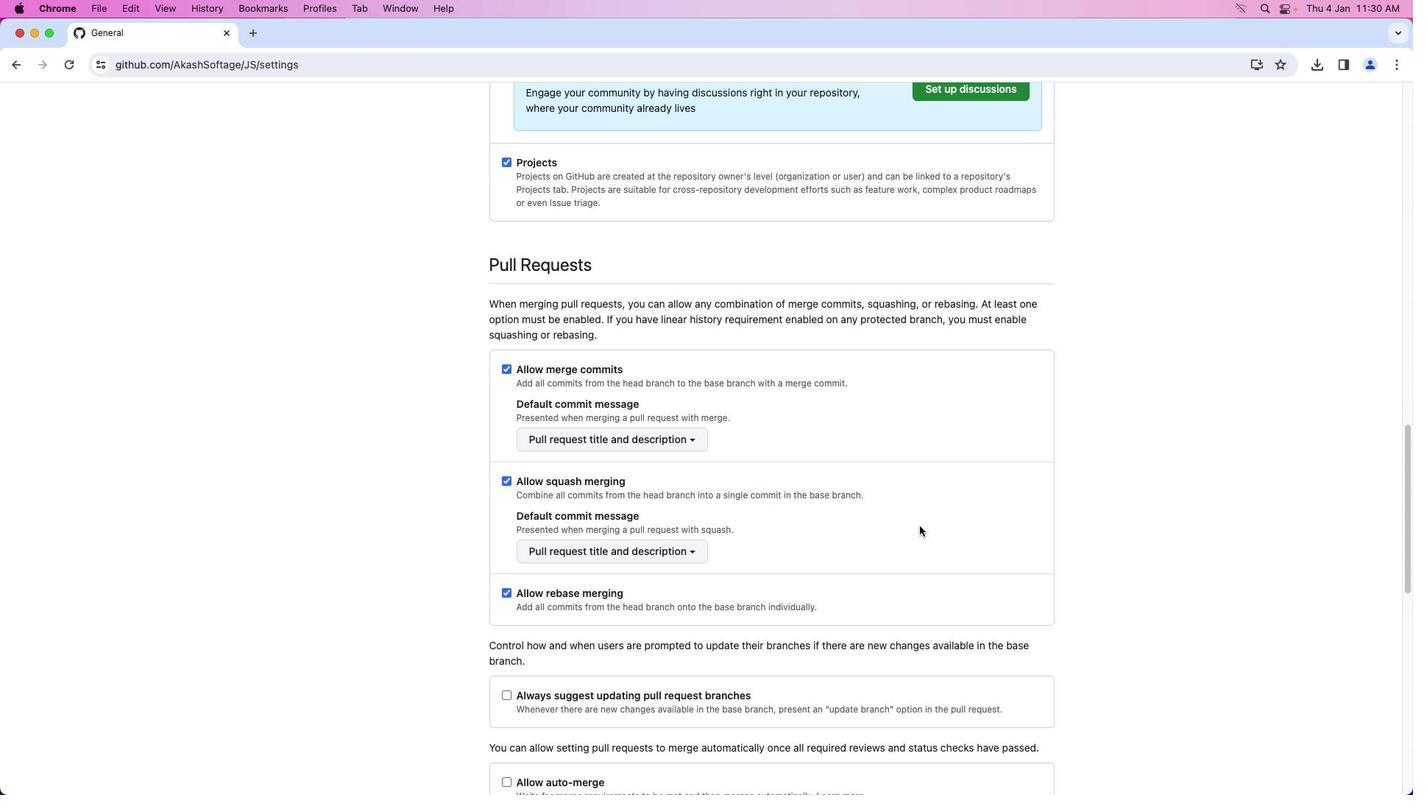 
